 Task: Create a task  Integrate website with a new customer support ticketing system , assign it to team member softage.1@softage.net in the project AgileKite and update the status of the task to  On Track  , set the priority of the task to Low
Action: Mouse moved to (101, 342)
Screenshot: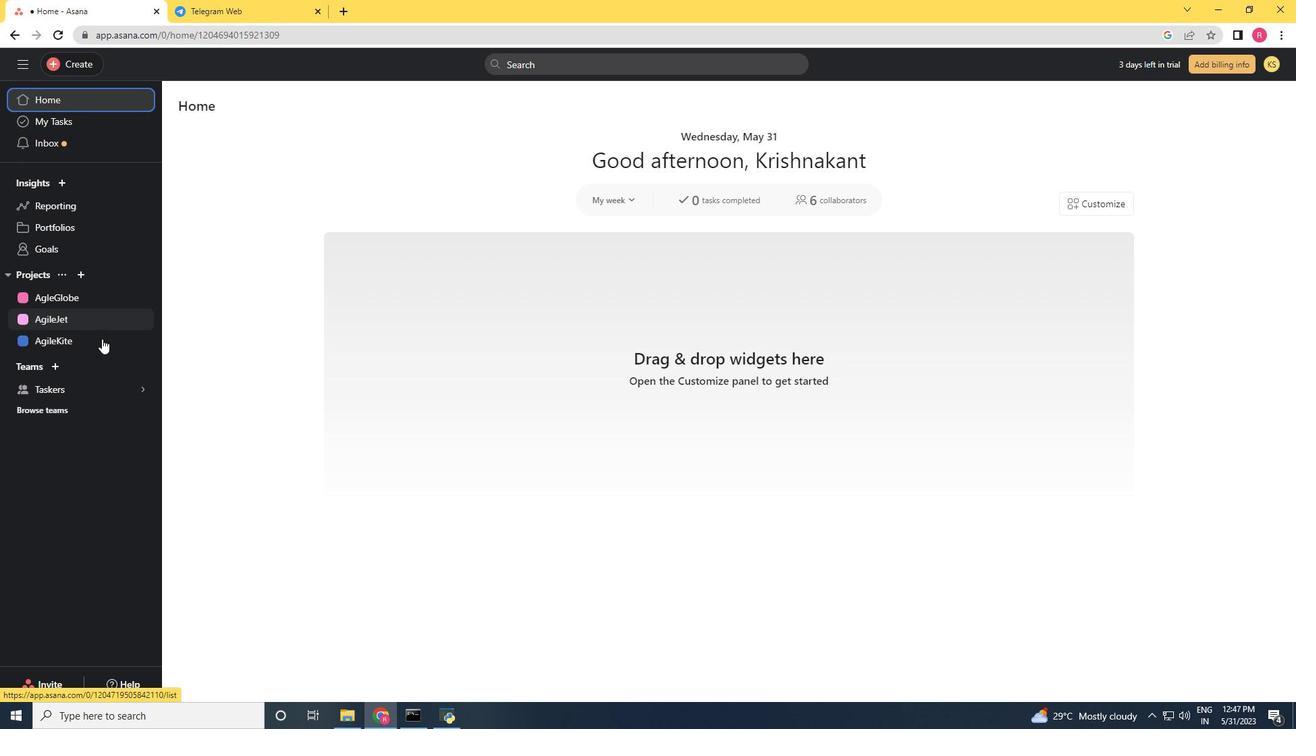 
Action: Mouse pressed left at (101, 342)
Screenshot: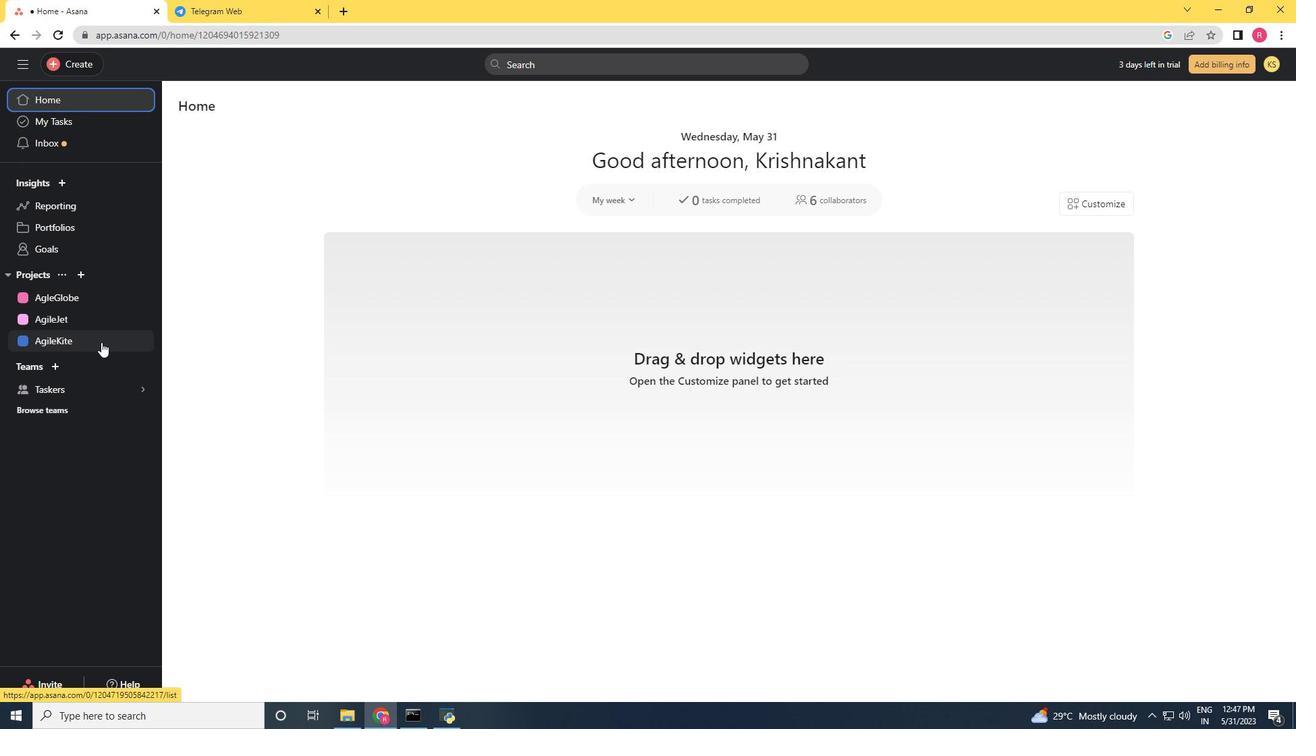 
Action: Mouse moved to (79, 60)
Screenshot: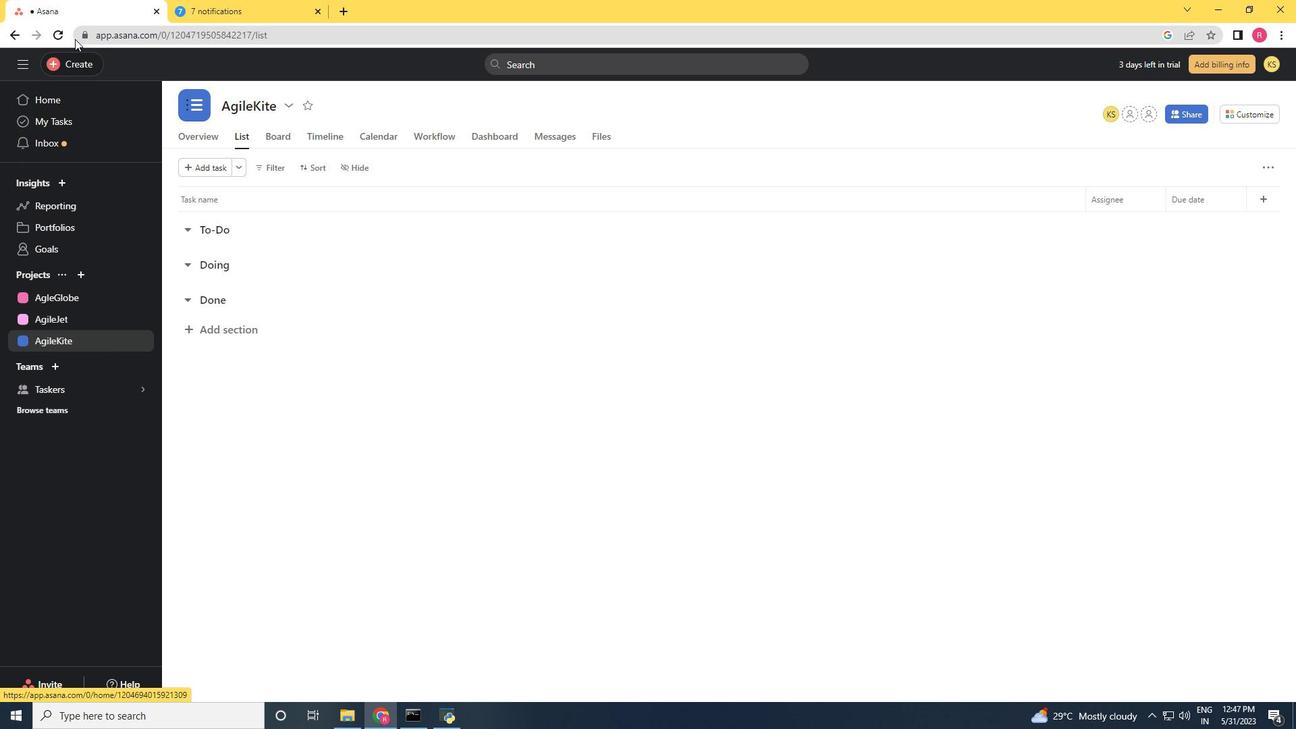 
Action: Mouse pressed left at (79, 60)
Screenshot: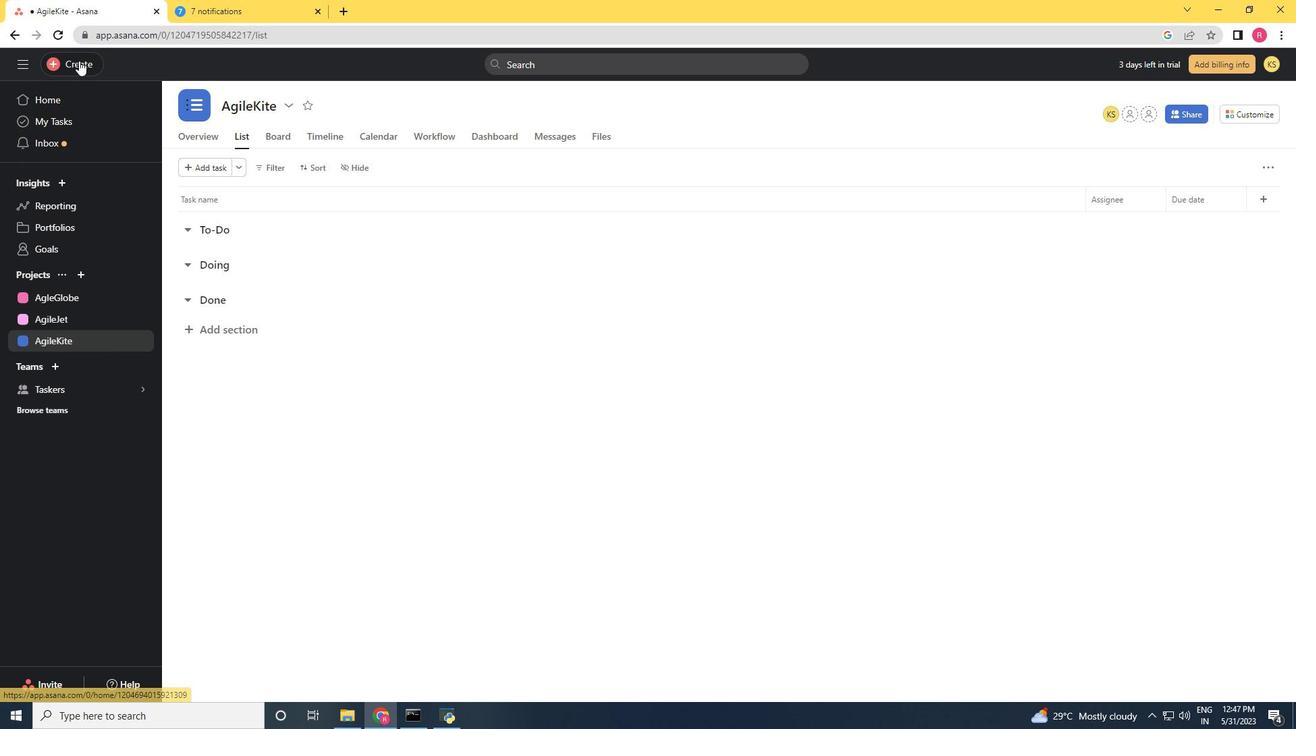 
Action: Mouse moved to (178, 68)
Screenshot: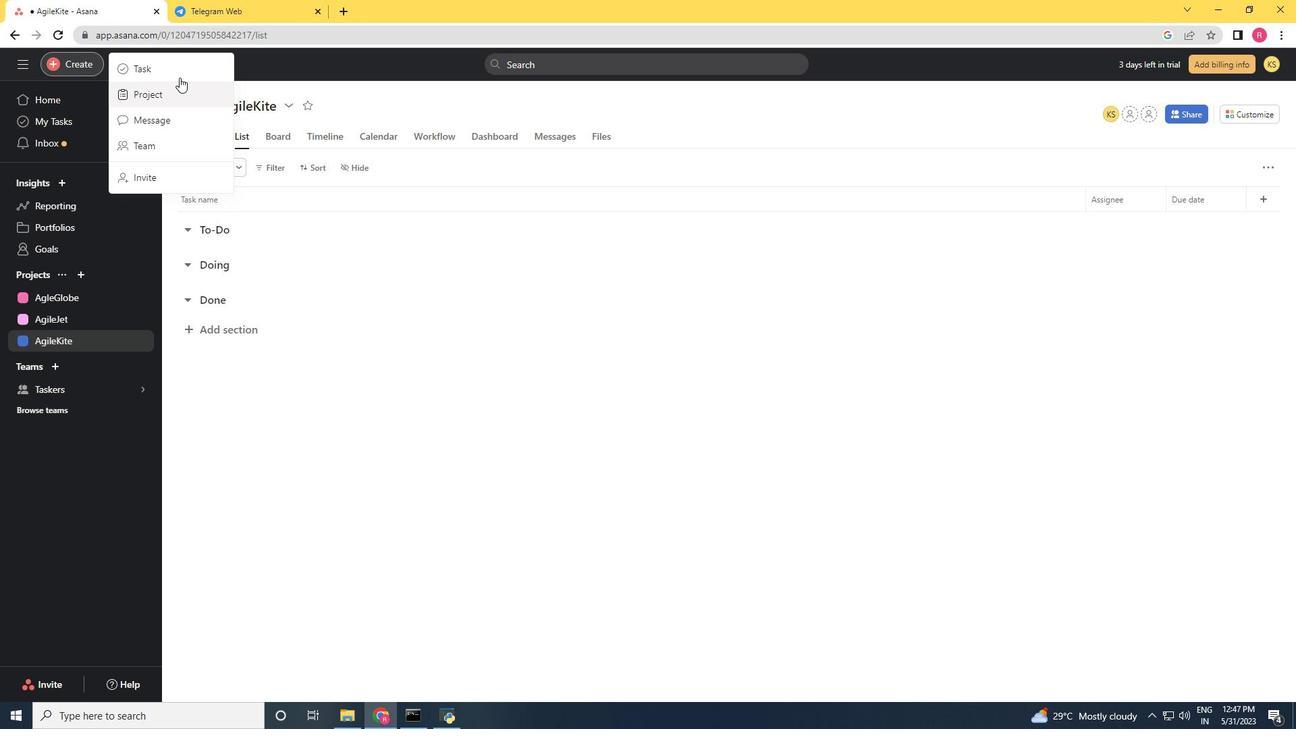 
Action: Mouse pressed left at (178, 68)
Screenshot: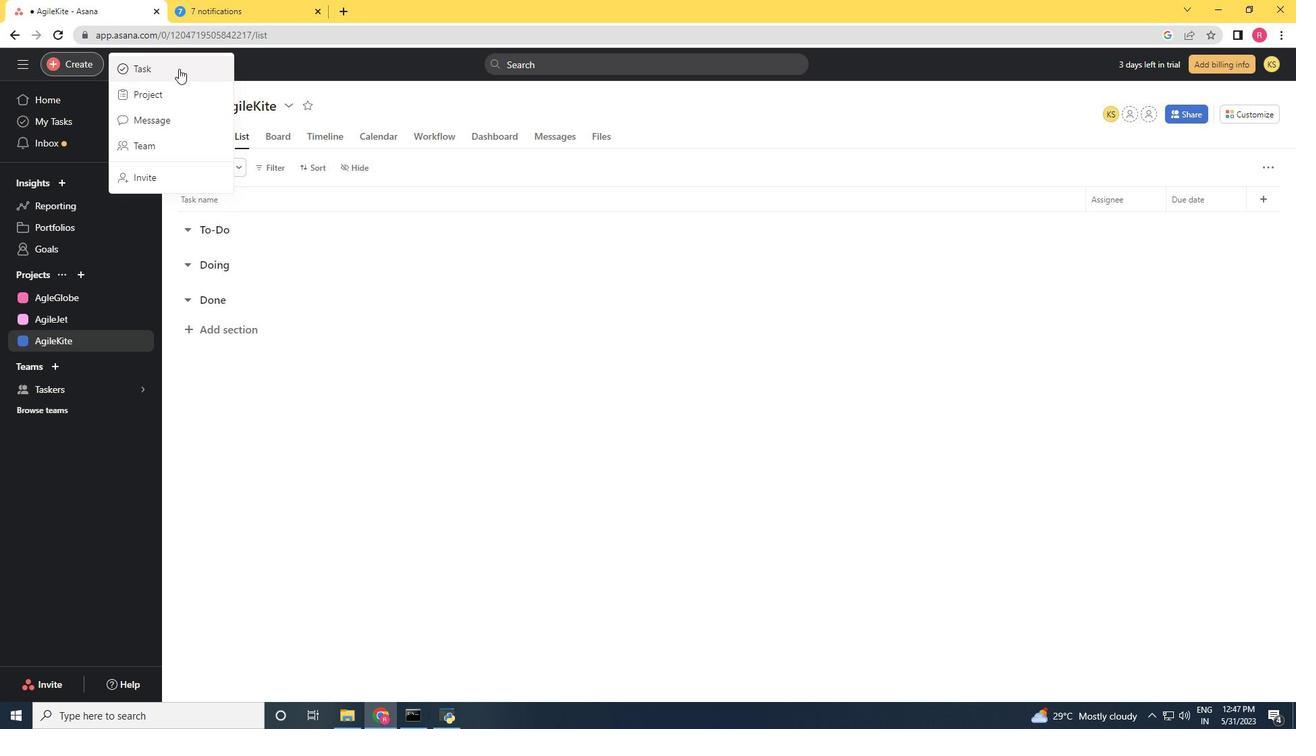 
Action: Mouse moved to (177, 69)
Screenshot: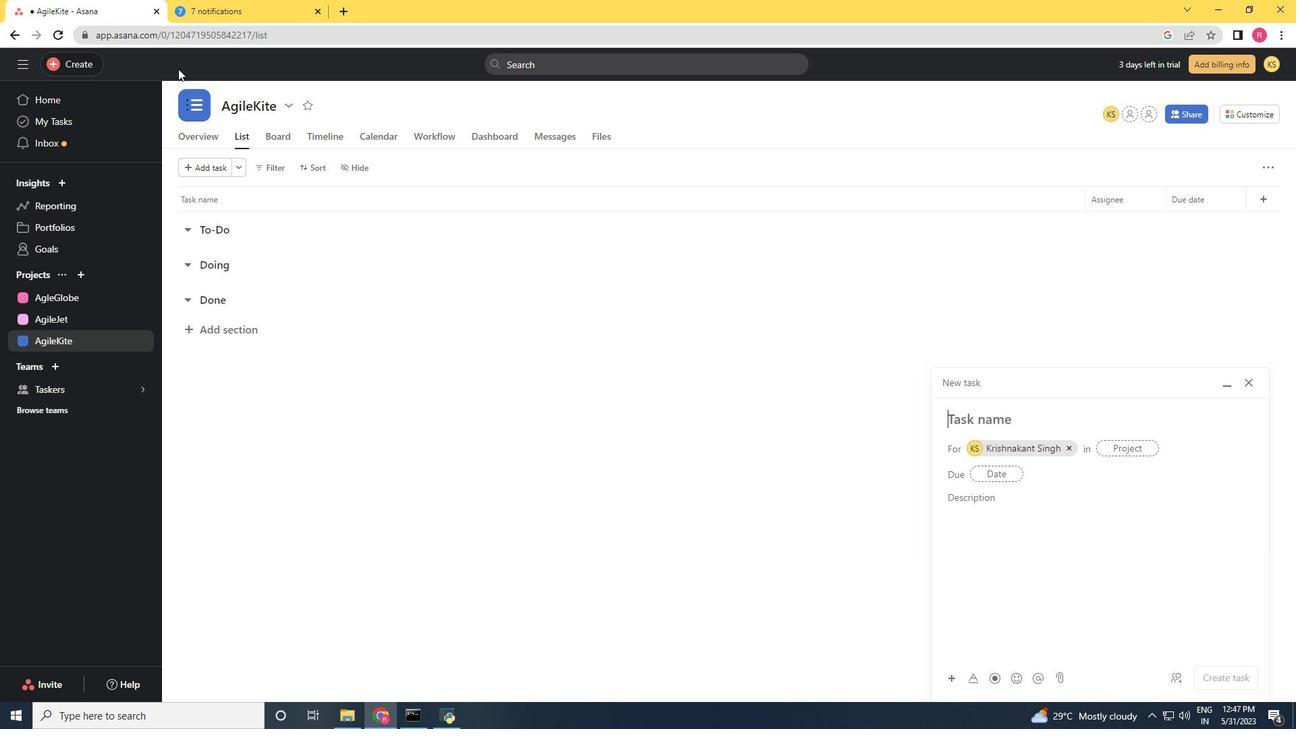 
Action: Key pressed <Key.shift>Integrateb<Key.backspace><Key.space><Key.shift>website<Key.space>with<Key.space>new<Key.space>customer<Key.space>support<Key.space>ticking<Key.space><Key.backspace><Key.backspace><Key.backspace><Key.backspace><Key.backspace>keting<Key.space>system<Key.space>
Screenshot: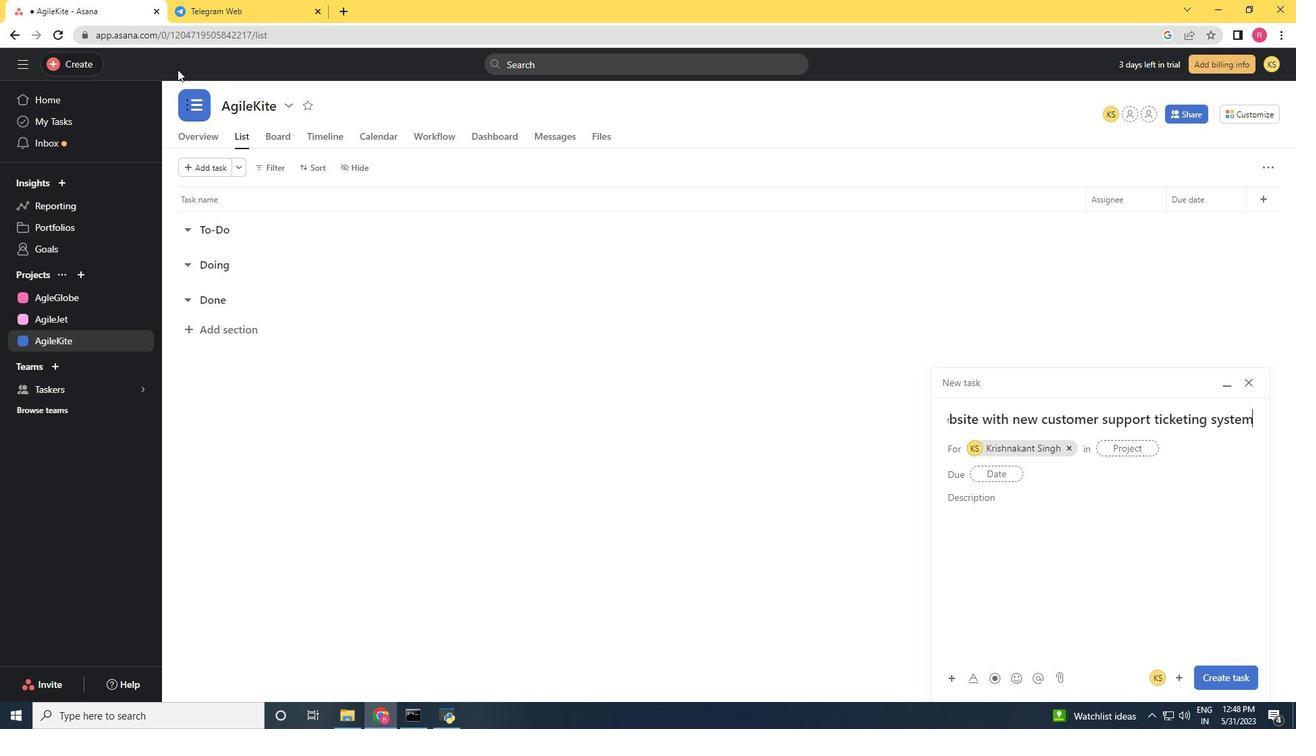 
Action: Mouse moved to (1061, 447)
Screenshot: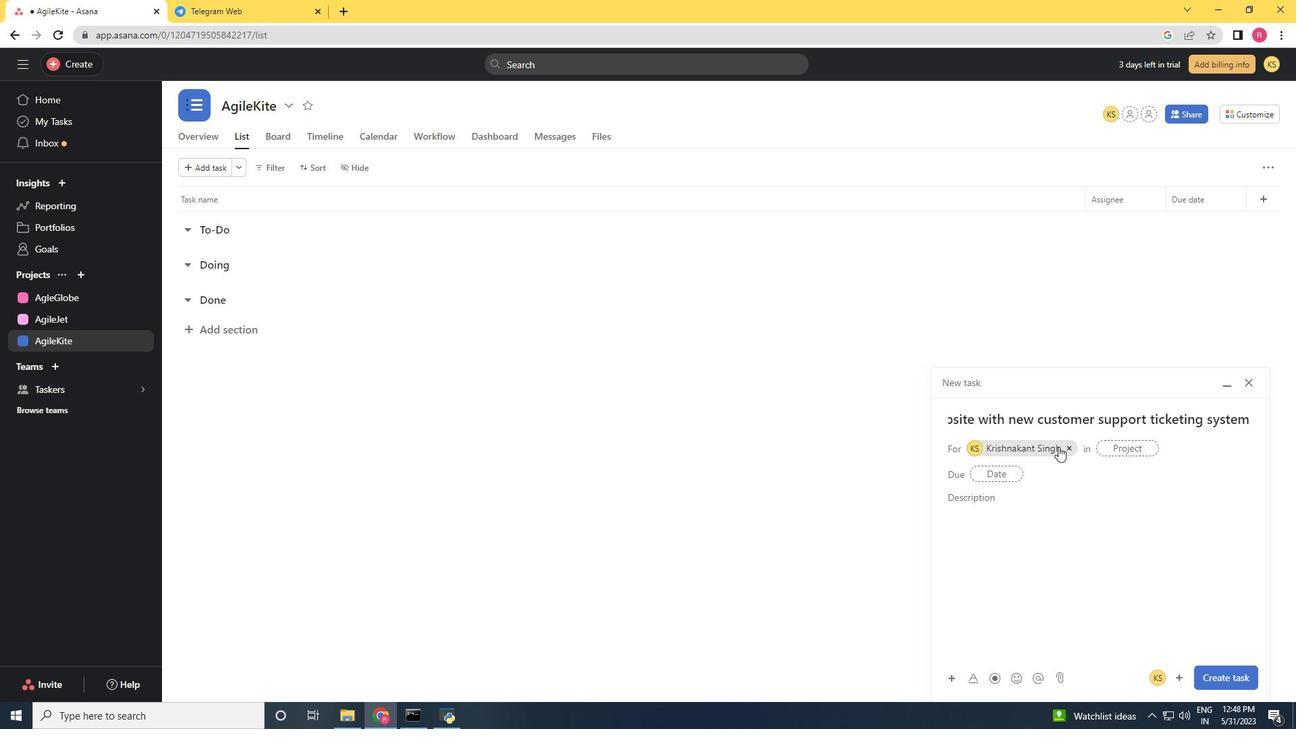 
Action: Mouse pressed left at (1061, 447)
Screenshot: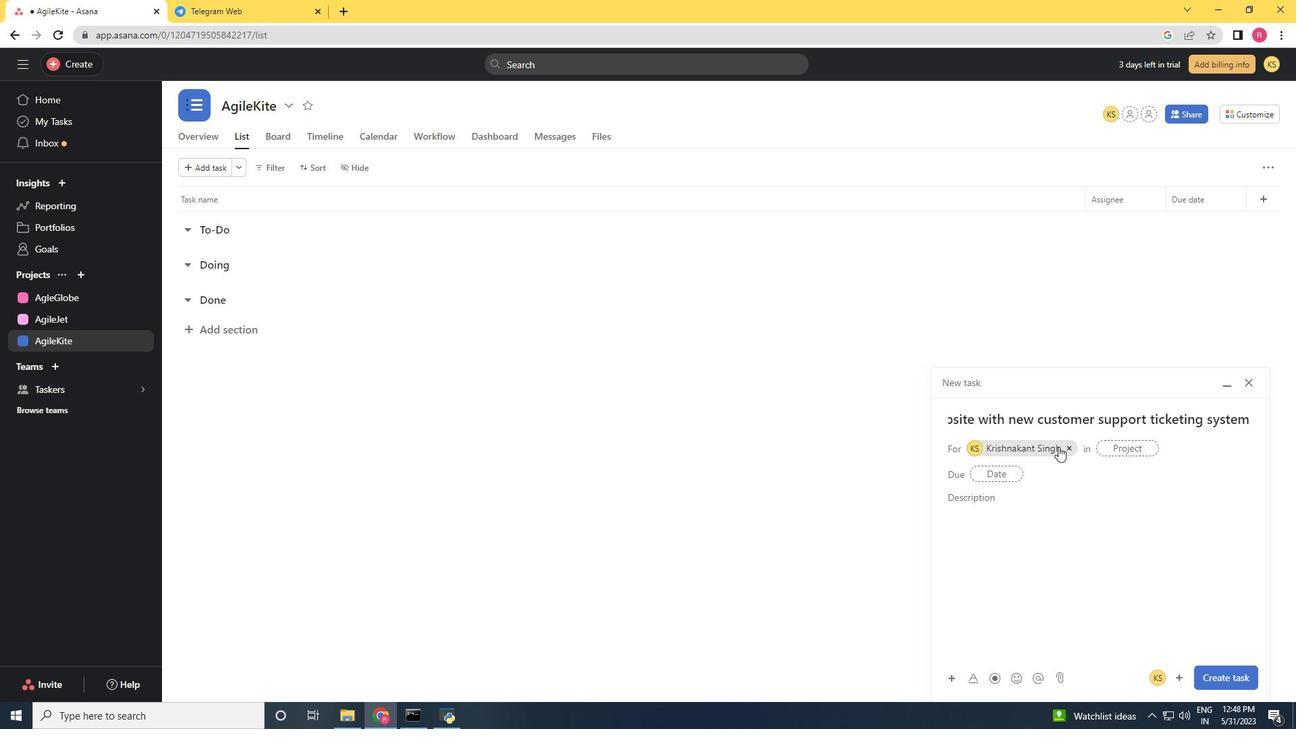 
Action: Mouse moved to (1004, 447)
Screenshot: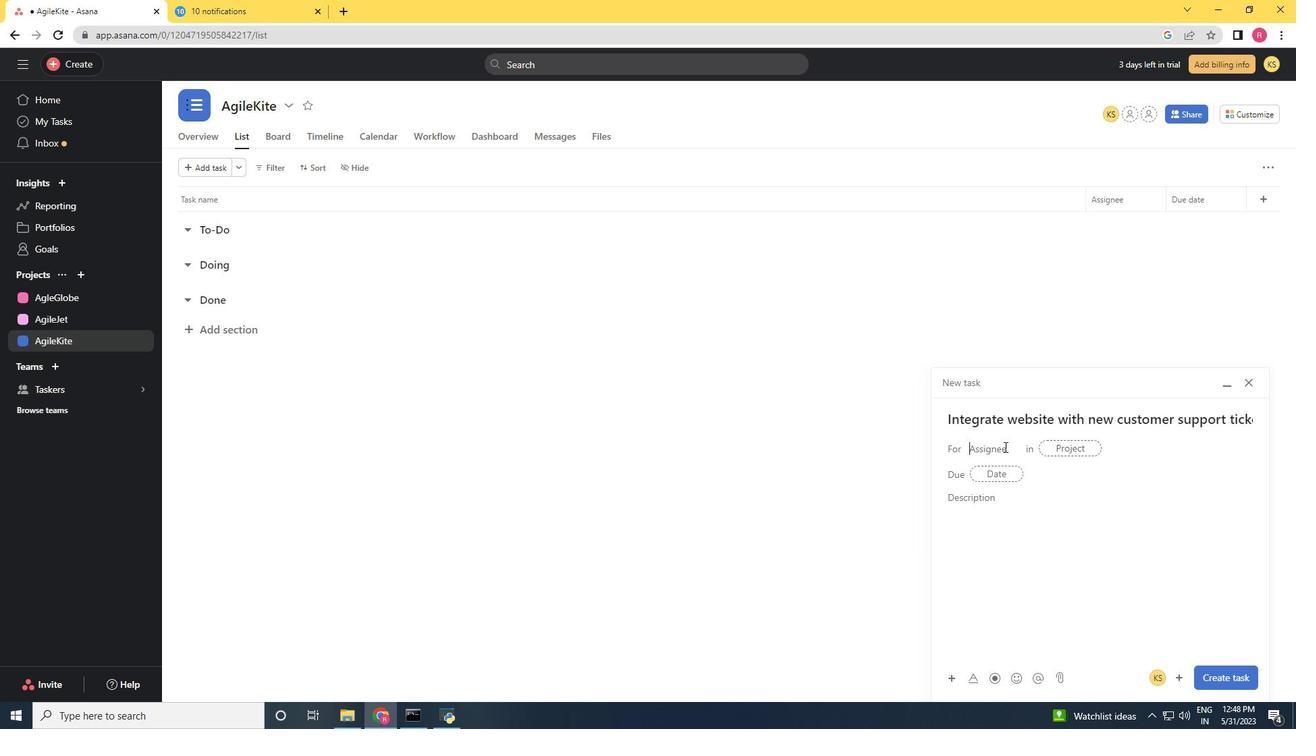 
Action: Mouse pressed left at (1004, 447)
Screenshot: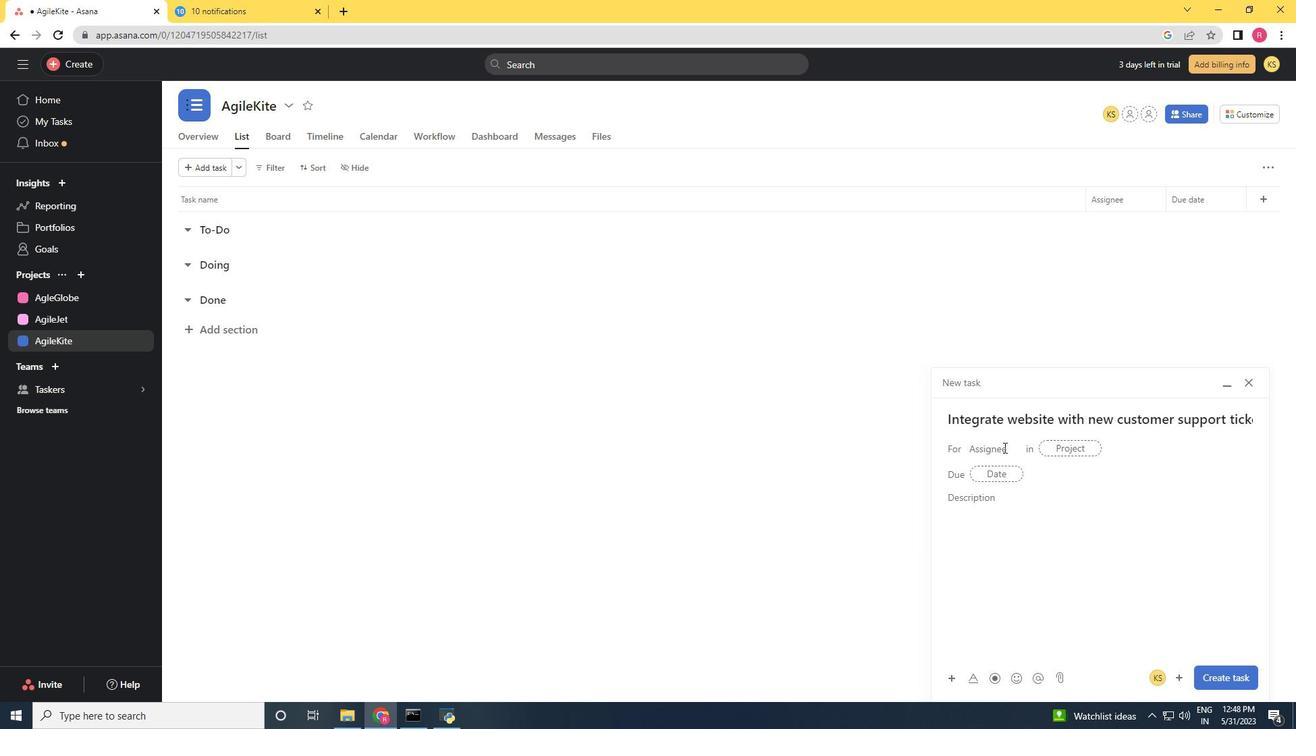 
Action: Key pressed softage.1<Key.shift>@softage.net
Screenshot: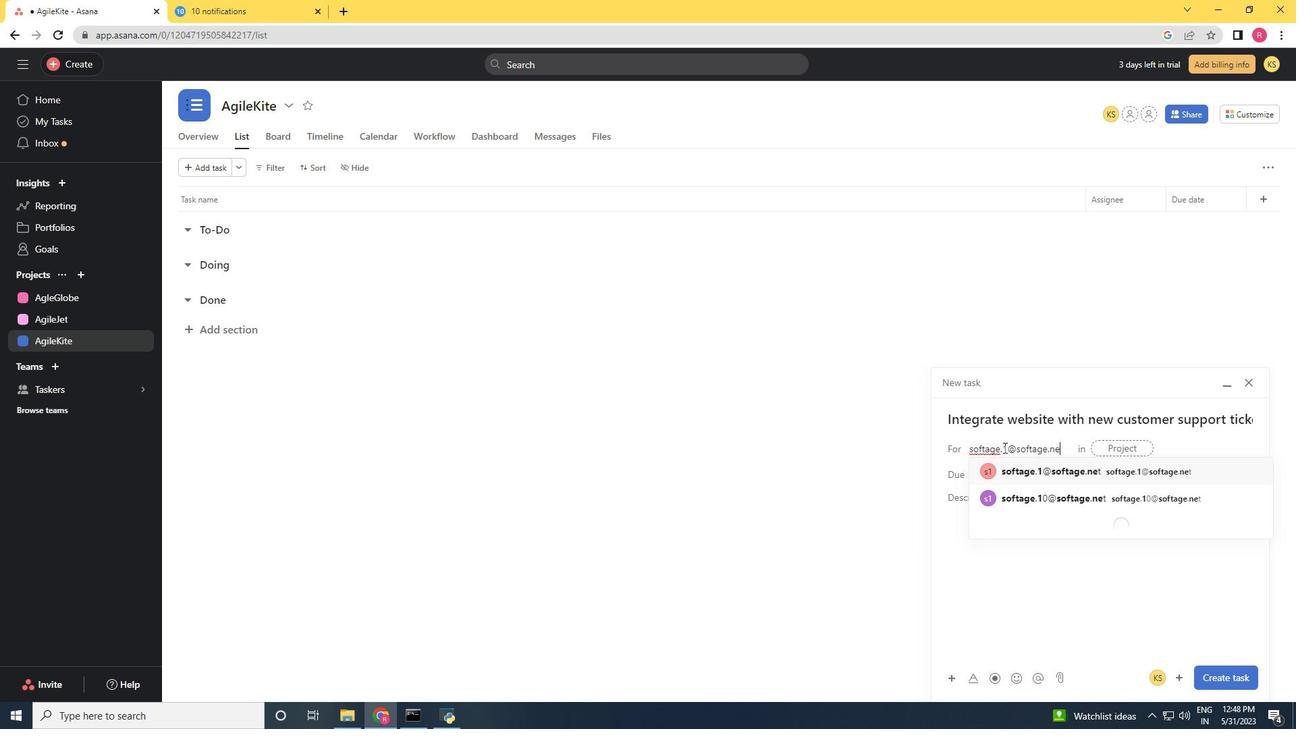 
Action: Mouse moved to (1040, 471)
Screenshot: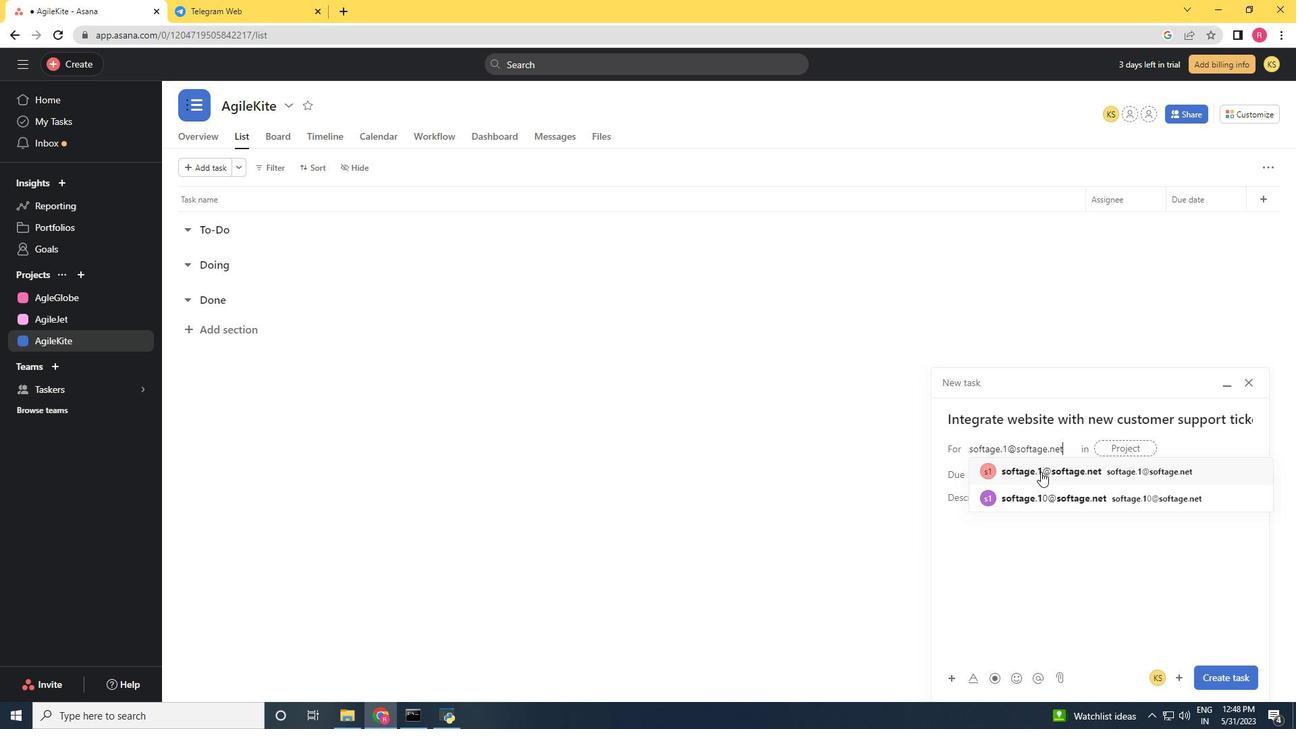 
Action: Mouse pressed left at (1040, 471)
Screenshot: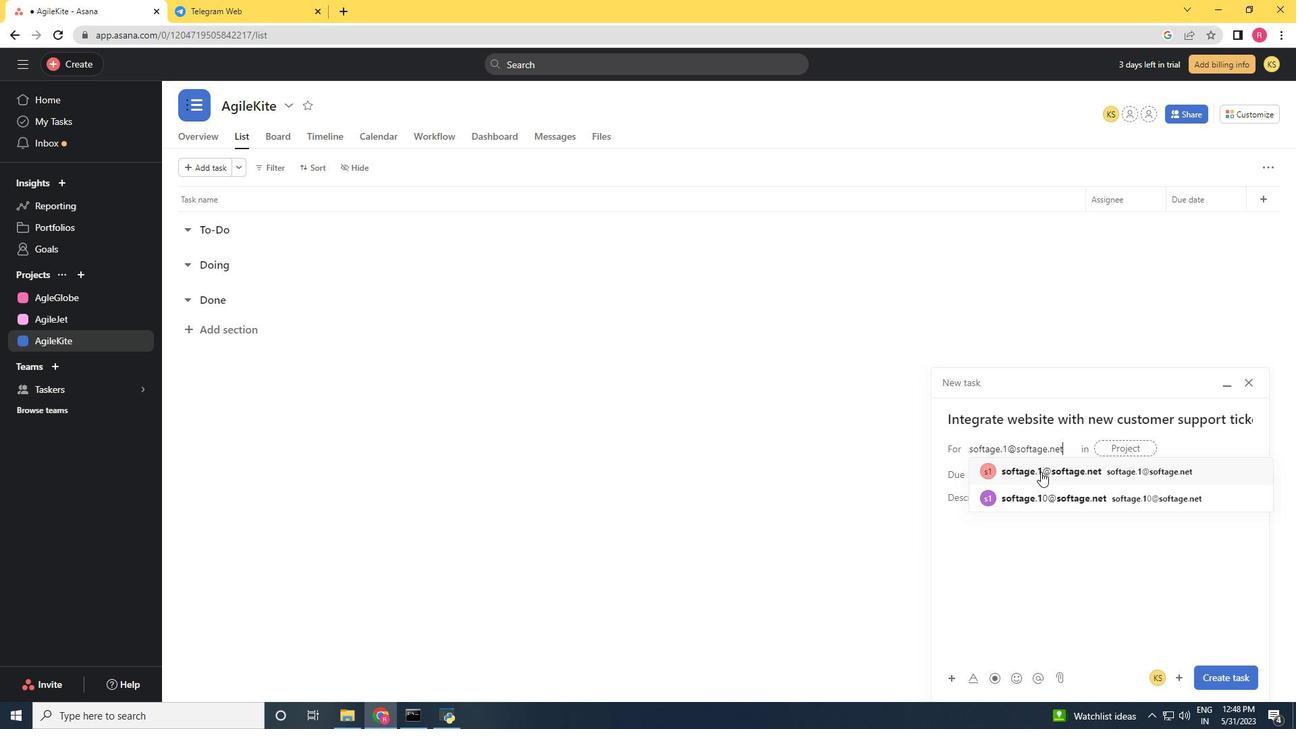 
Action: Mouse moved to (870, 468)
Screenshot: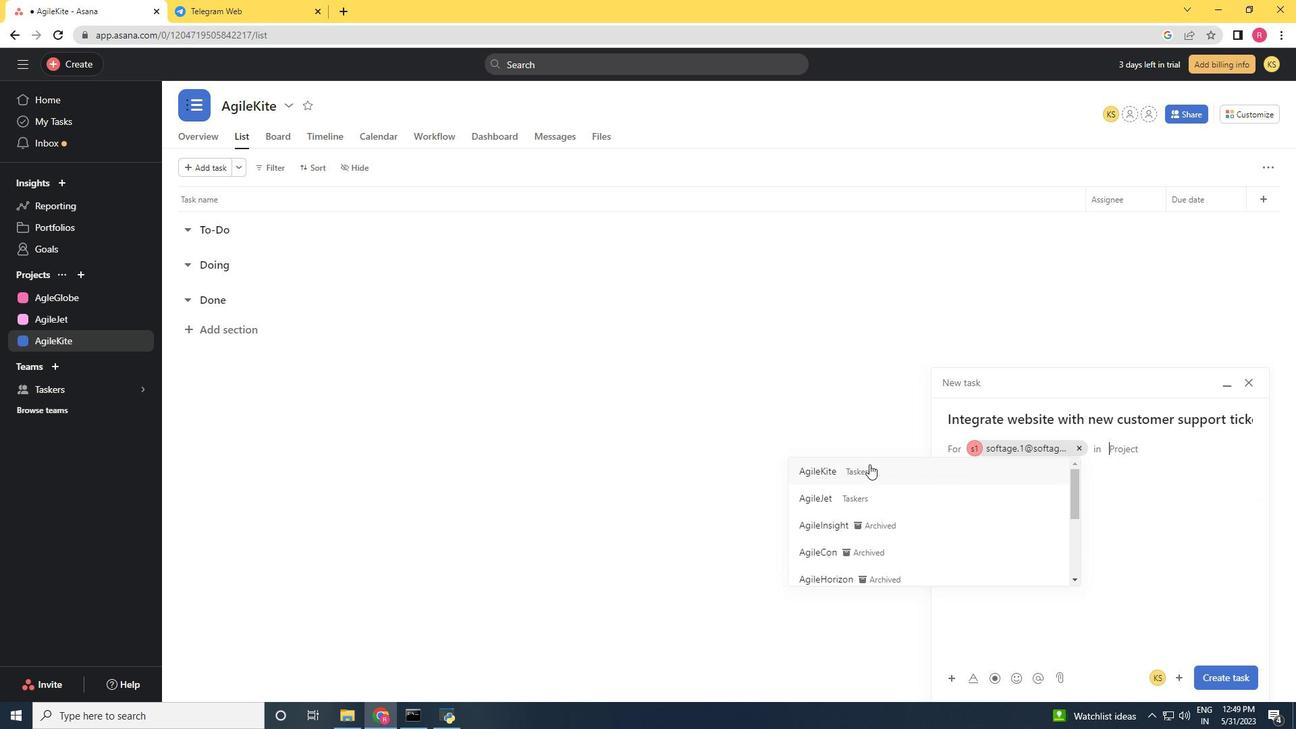 
Action: Mouse pressed left at (870, 468)
Screenshot: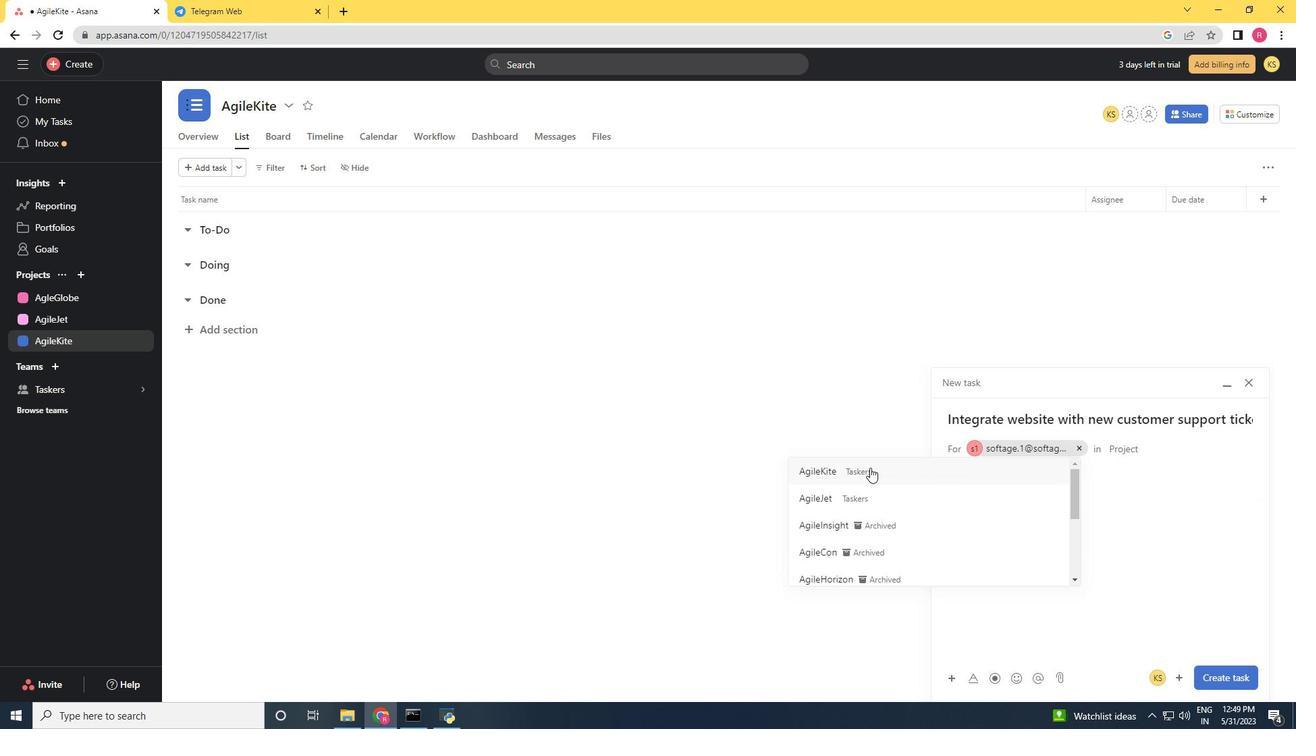 
Action: Mouse moved to (1215, 677)
Screenshot: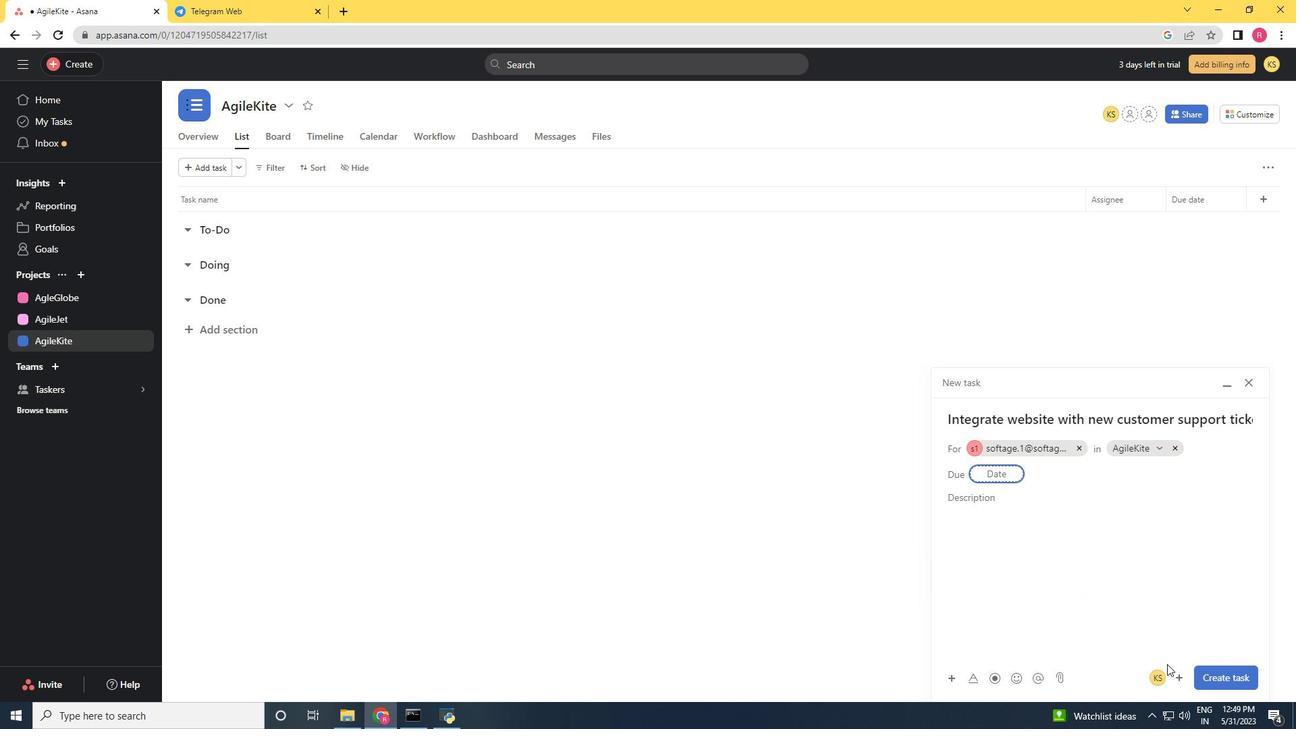
Action: Mouse pressed left at (1215, 677)
Screenshot: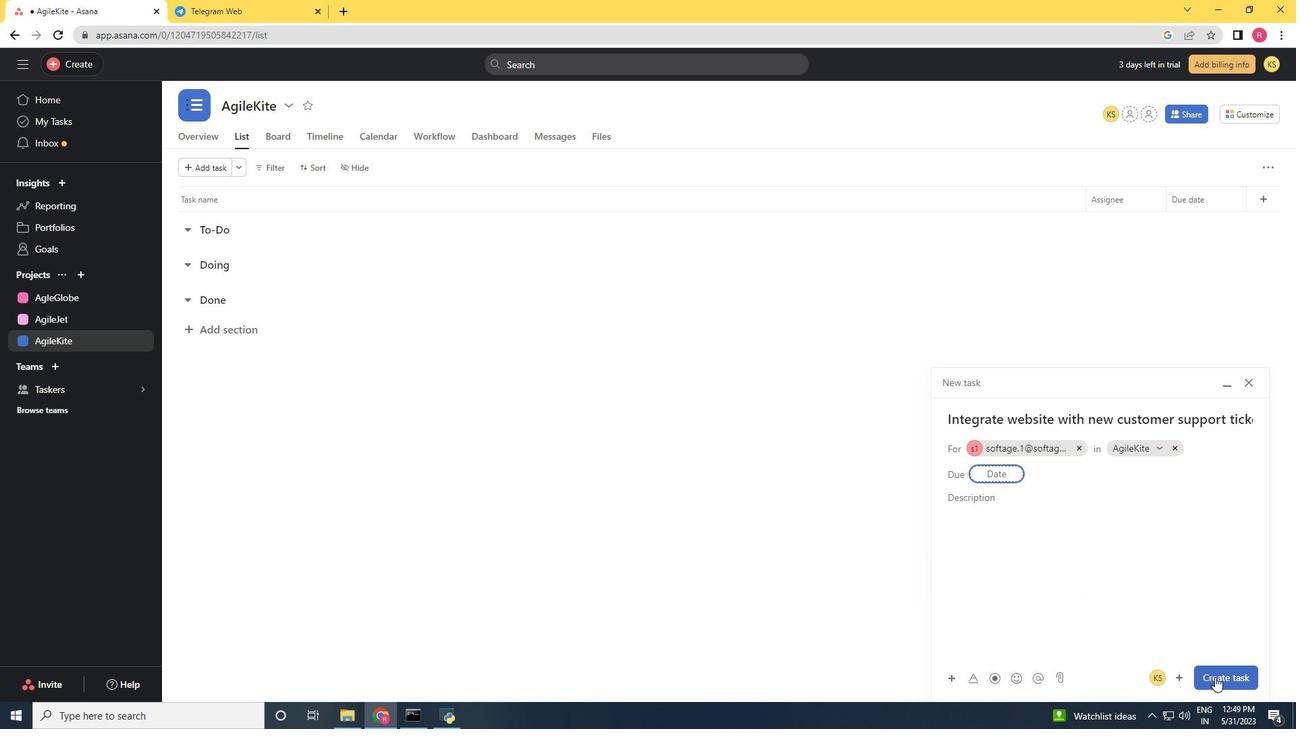 
Action: Mouse moved to (1086, 199)
Screenshot: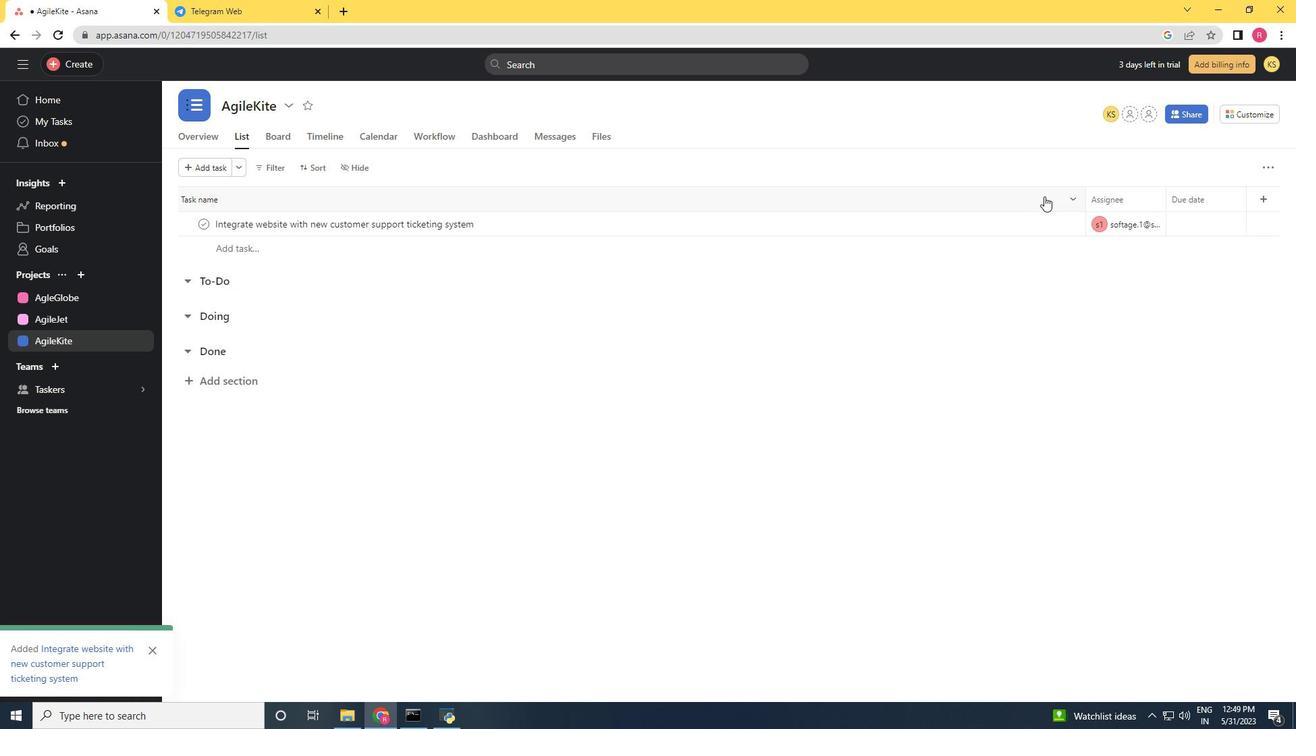 
Action: Mouse pressed left at (1086, 199)
Screenshot: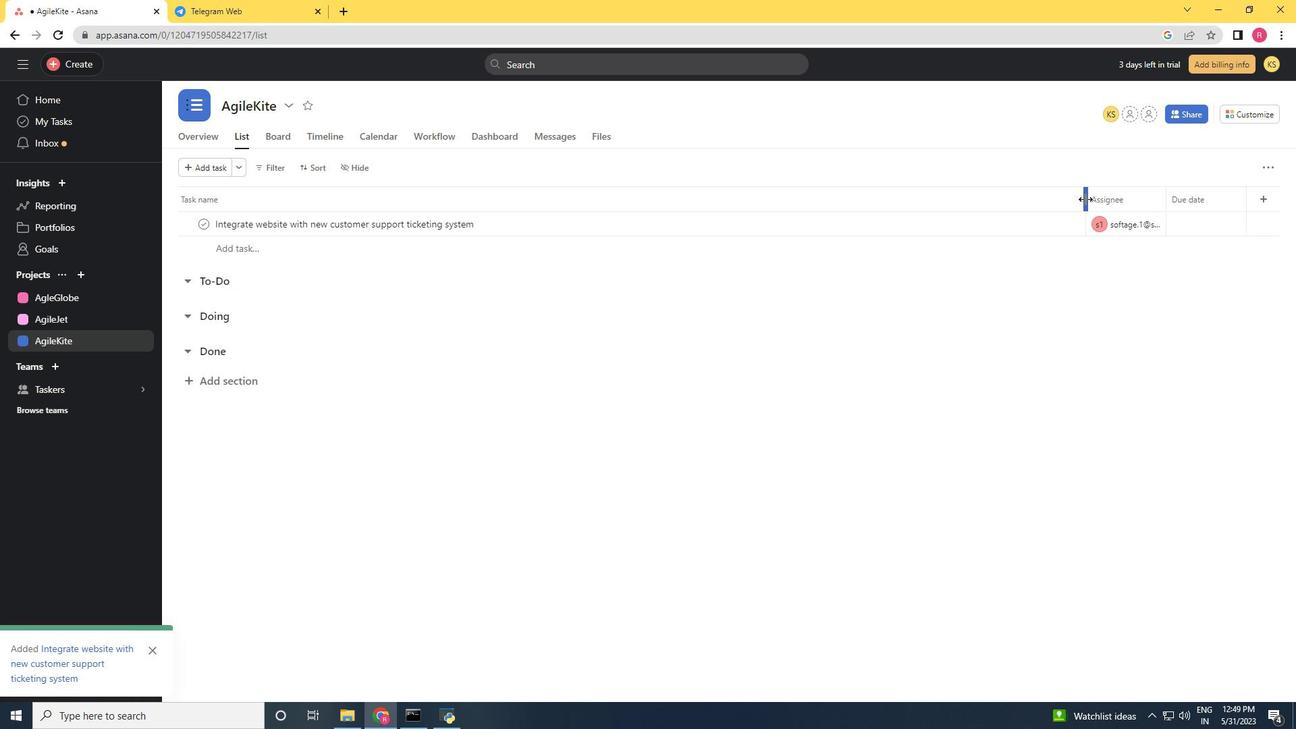 
Action: Mouse moved to (1105, 197)
Screenshot: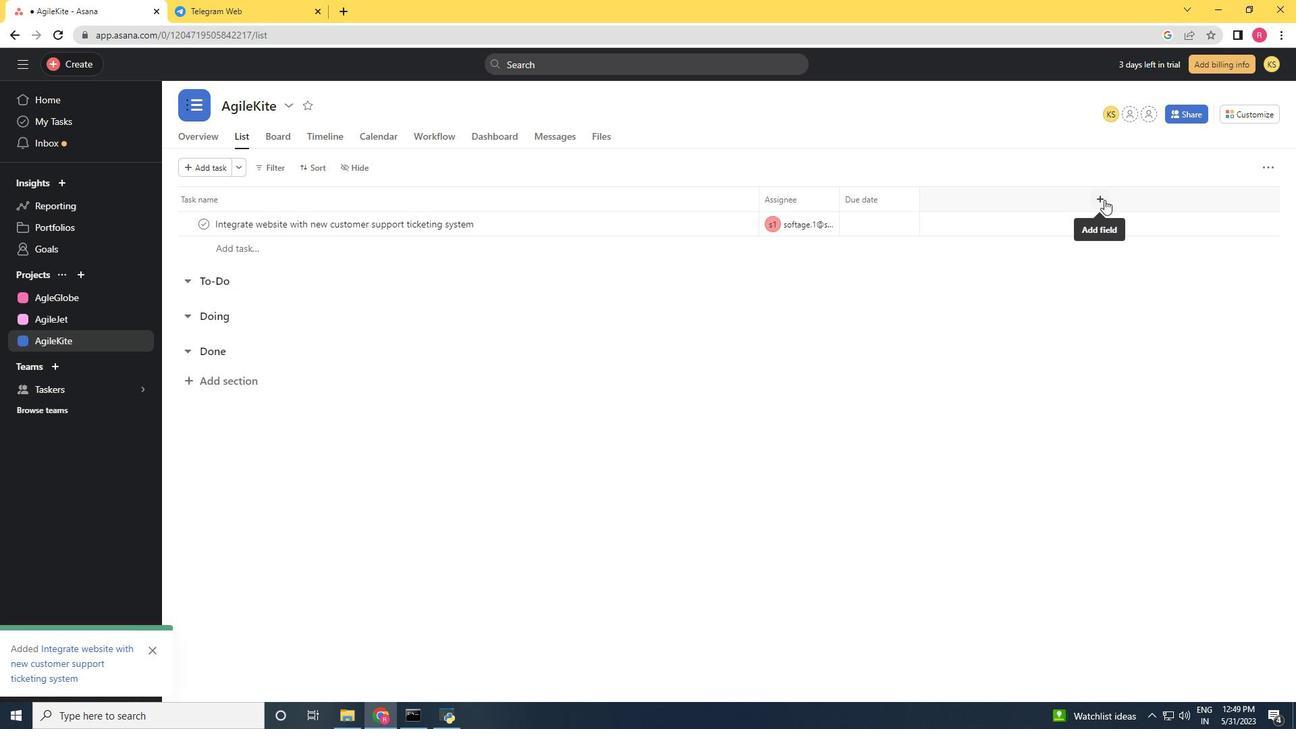 
Action: Mouse pressed left at (1105, 197)
Screenshot: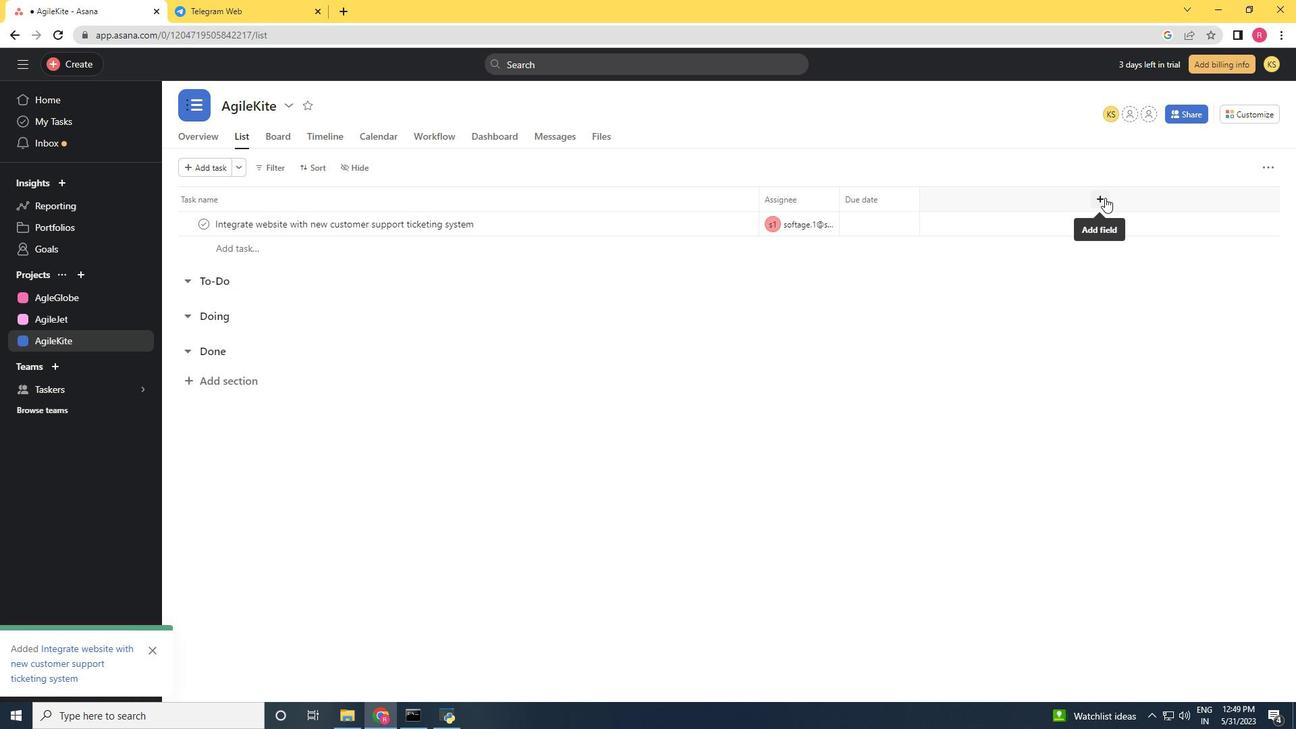 
Action: Mouse moved to (963, 352)
Screenshot: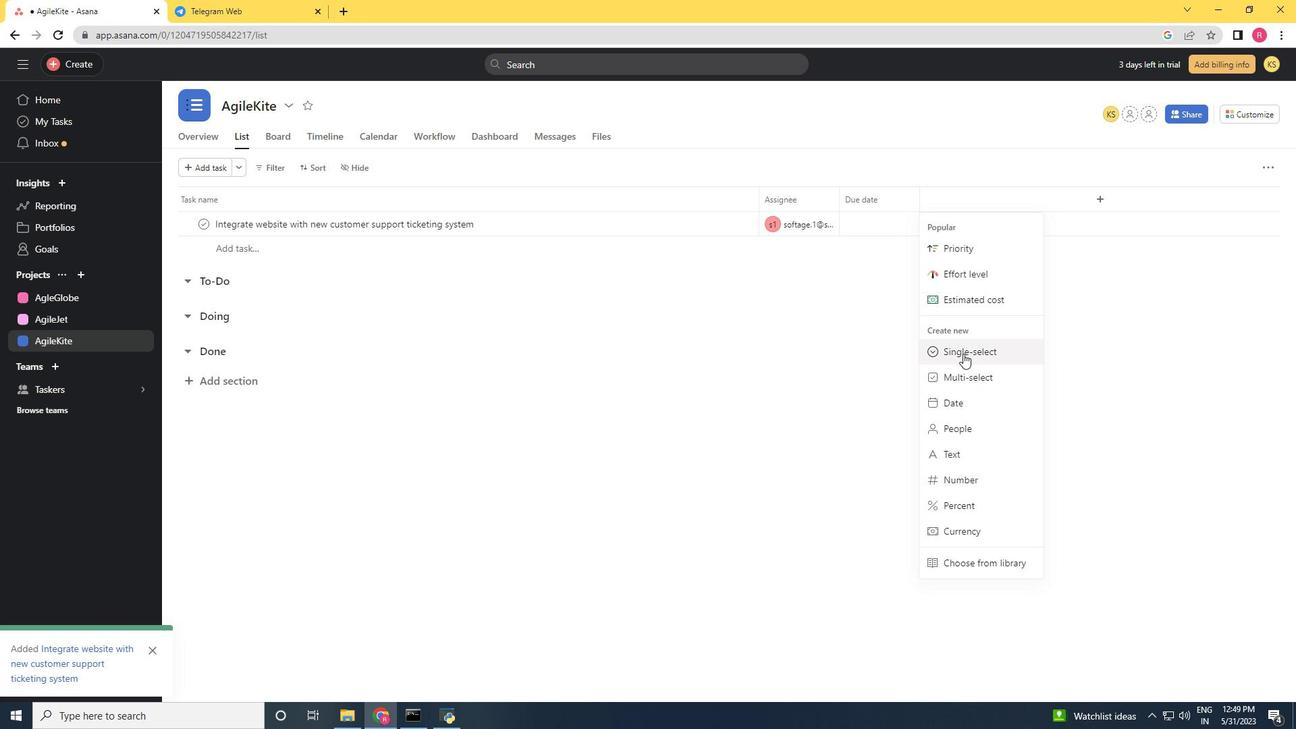 
Action: Mouse pressed left at (963, 352)
Screenshot: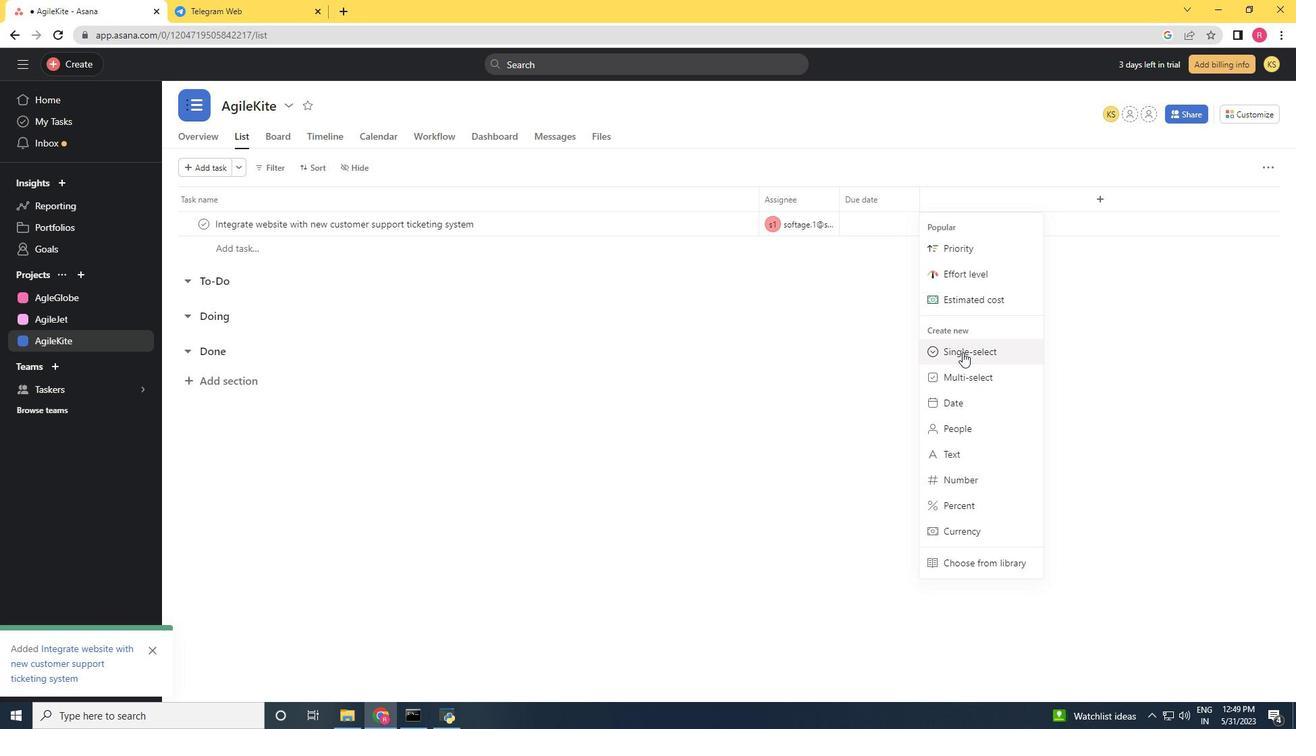 
Action: Key pressed <Key.shift>Status
Screenshot: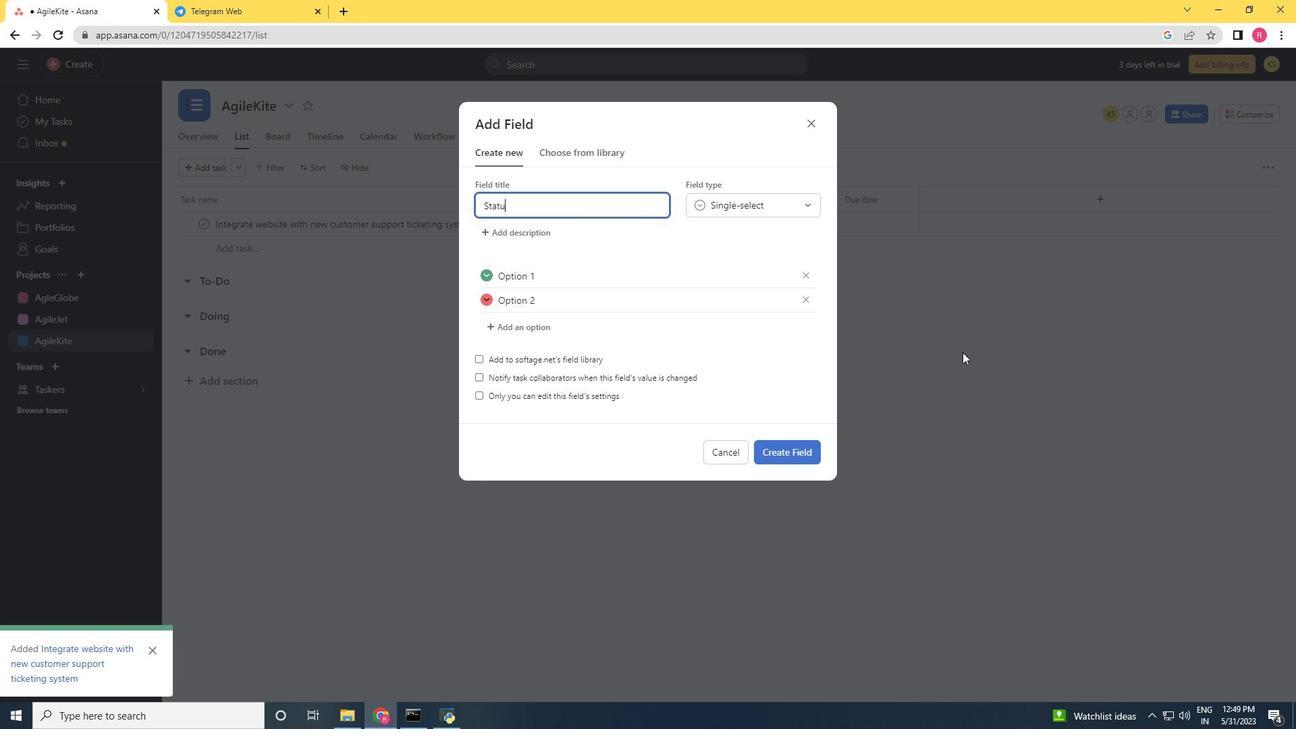 
Action: Mouse moved to (555, 279)
Screenshot: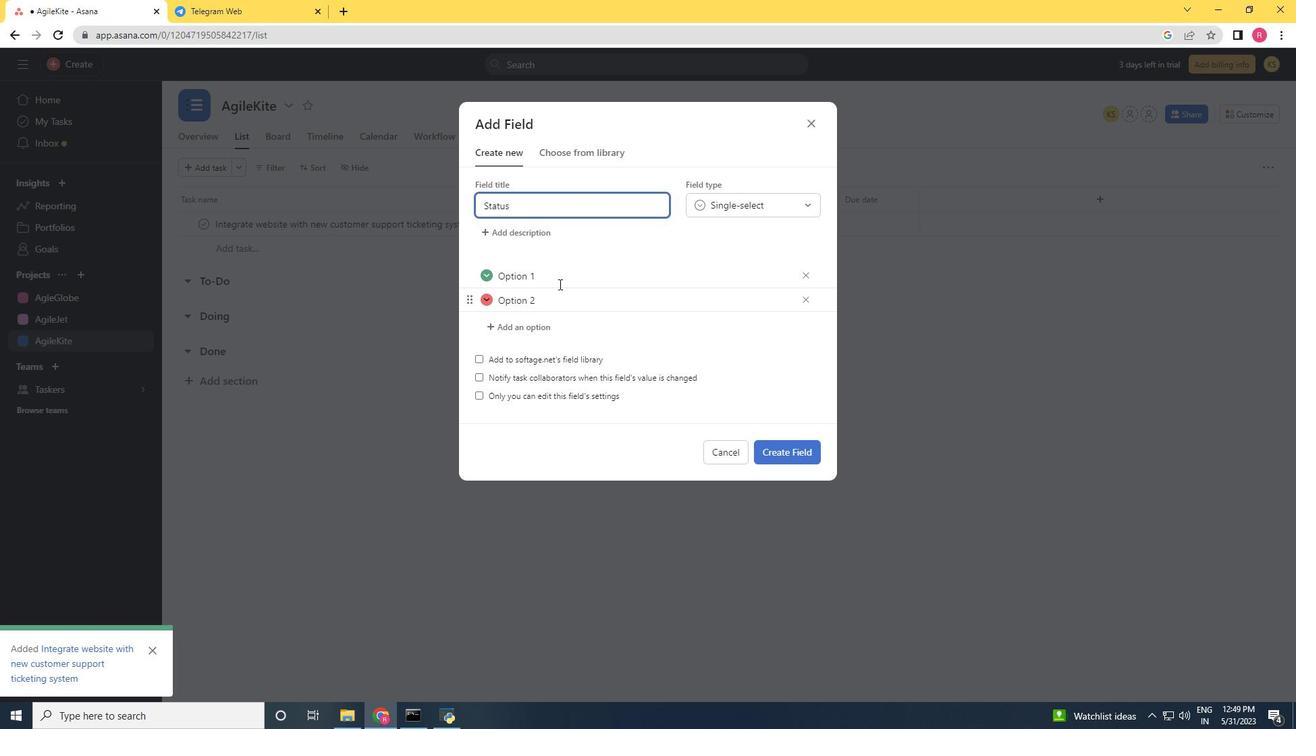
Action: Mouse pressed left at (555, 279)
Screenshot: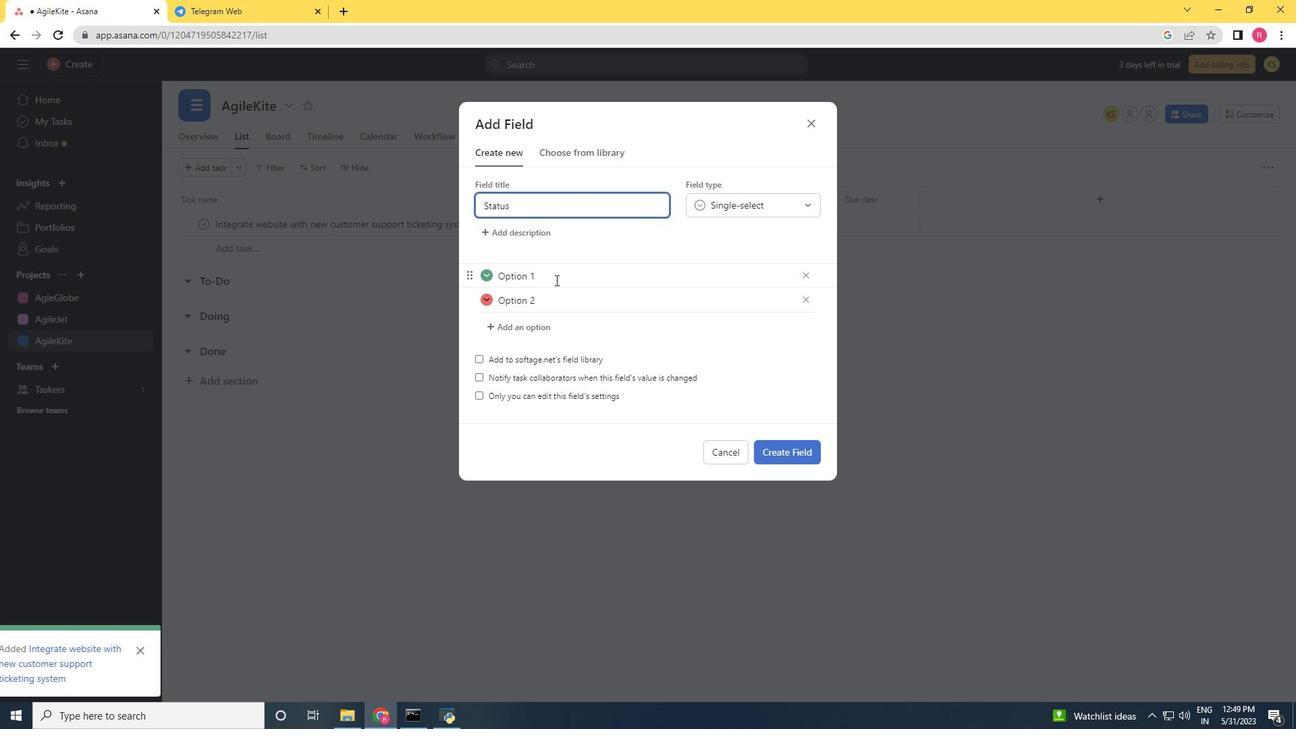 
Action: Key pressed <Key.backspace><Key.backspace><Key.backspace><Key.backspace><Key.backspace><Key.backspace><Key.backspace><Key.backspace><Key.shift>On<Key.space><Key.shift><Key.shift><Key.shift><Key.shift><Key.shift><Key.shift><Key.shift><Key.shift><Key.shift><Key.shift><Key.shift><Key.shift><Key.shift><Key.shift><Key.shift><Key.shift><Key.shift><Key.shift><Key.shift><Key.shift><Key.shift>Track<Key.enter><Key.shift>Off<Key.space><Key.shift>Track<Key.enter><Key.shift><Key.shift><Key.shift><Key.shift><Key.shift><Key.shift><Key.shift><Key.shift>AT<Key.backspace>t<Key.space><Key.shift>risk
Screenshot: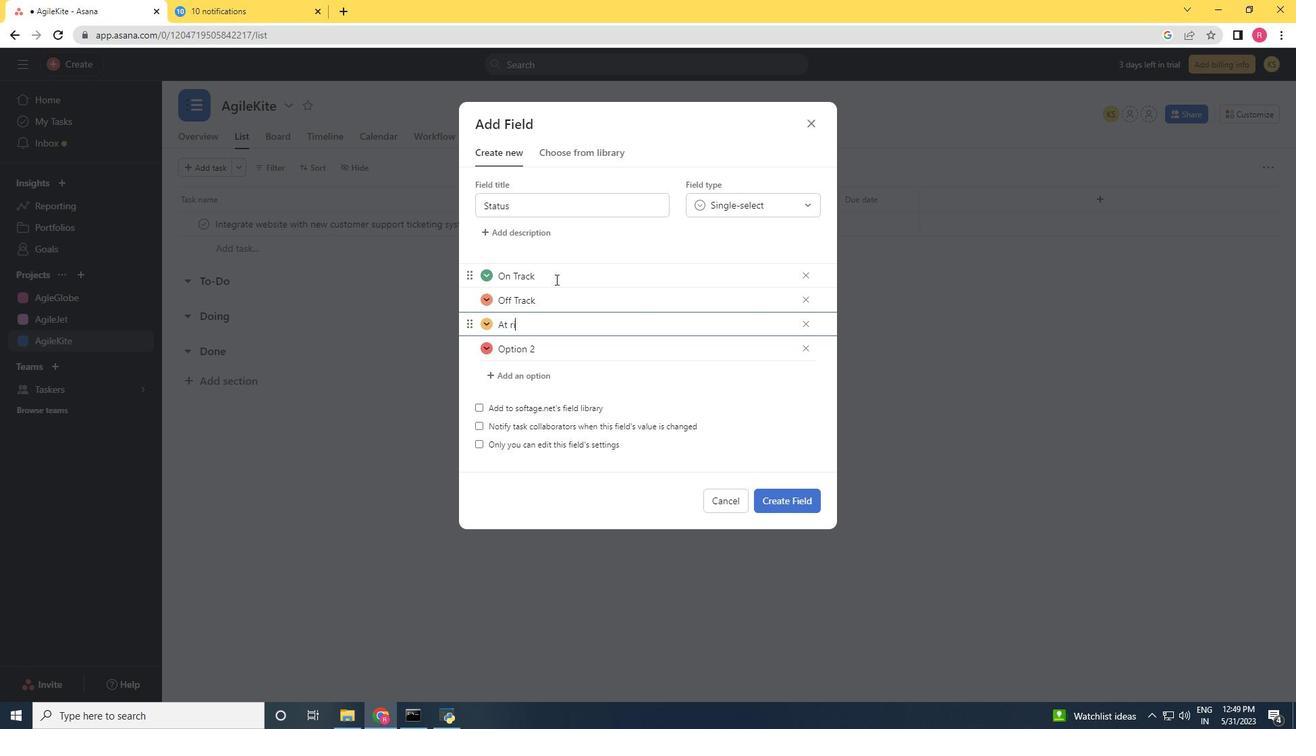 
Action: Mouse scrolled (555, 280) with delta (0, 0)
Screenshot: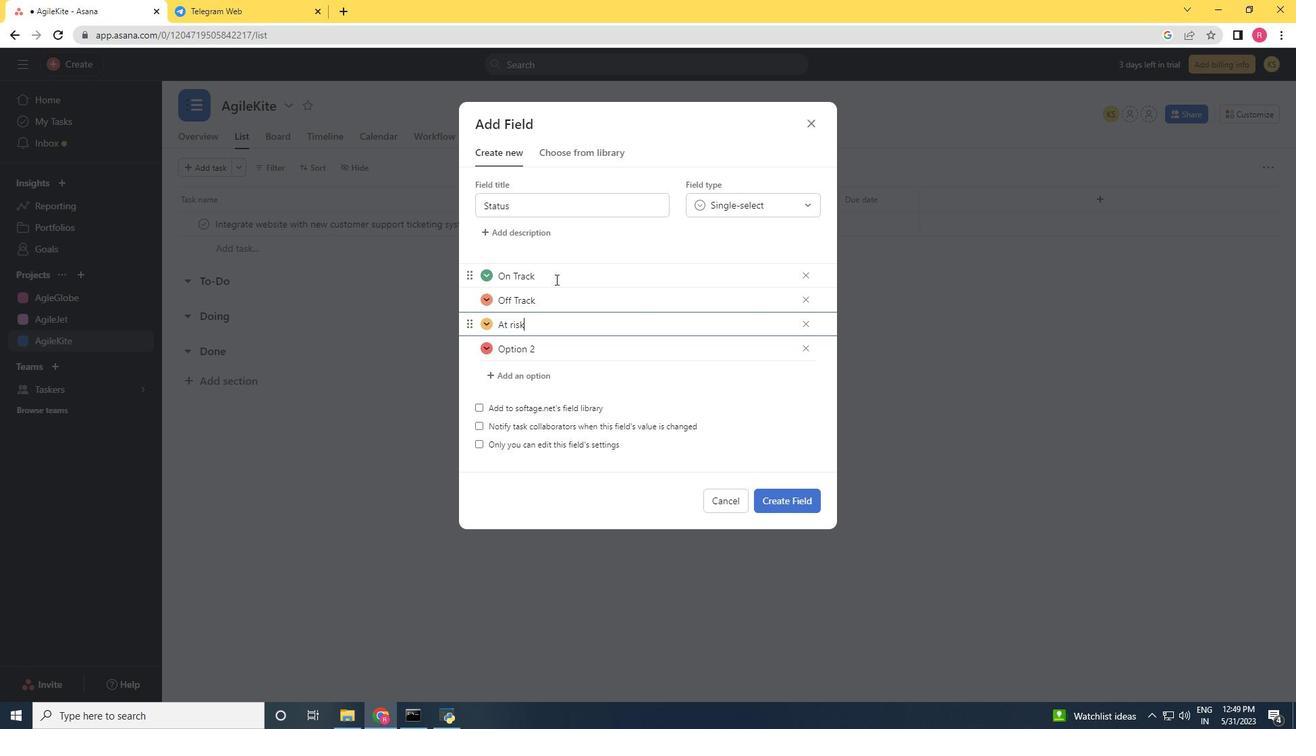 
Action: Mouse moved to (513, 328)
Screenshot: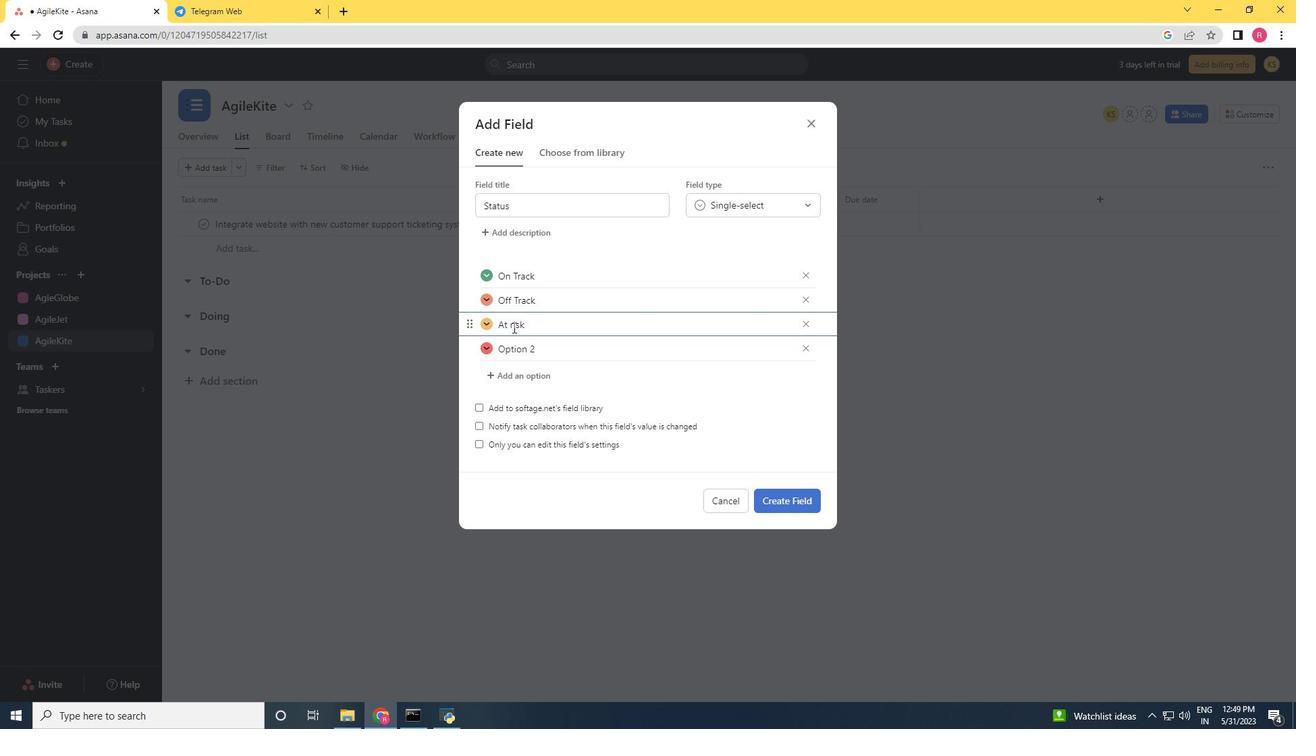 
Action: Mouse pressed left at (513, 328)
Screenshot: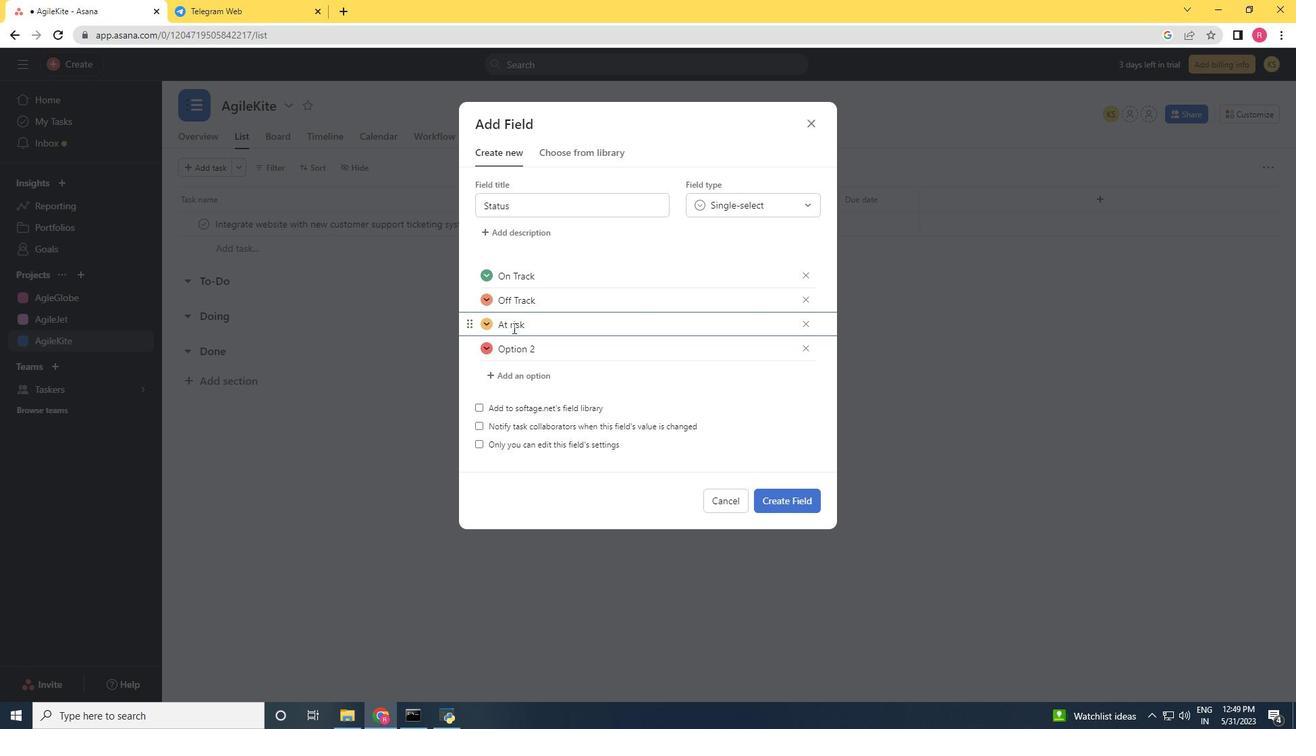 
Action: Key pressed <Key.backspace><Key.shift>R
Screenshot: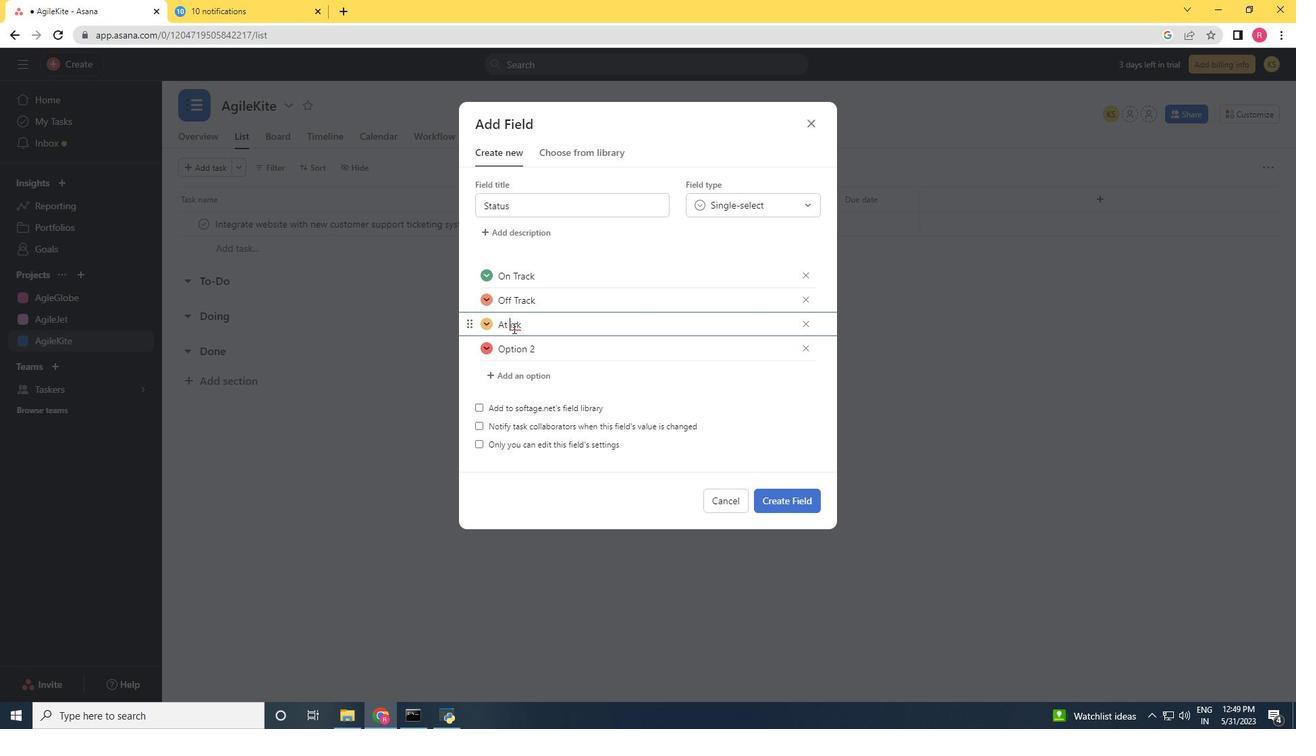 
Action: Mouse moved to (809, 345)
Screenshot: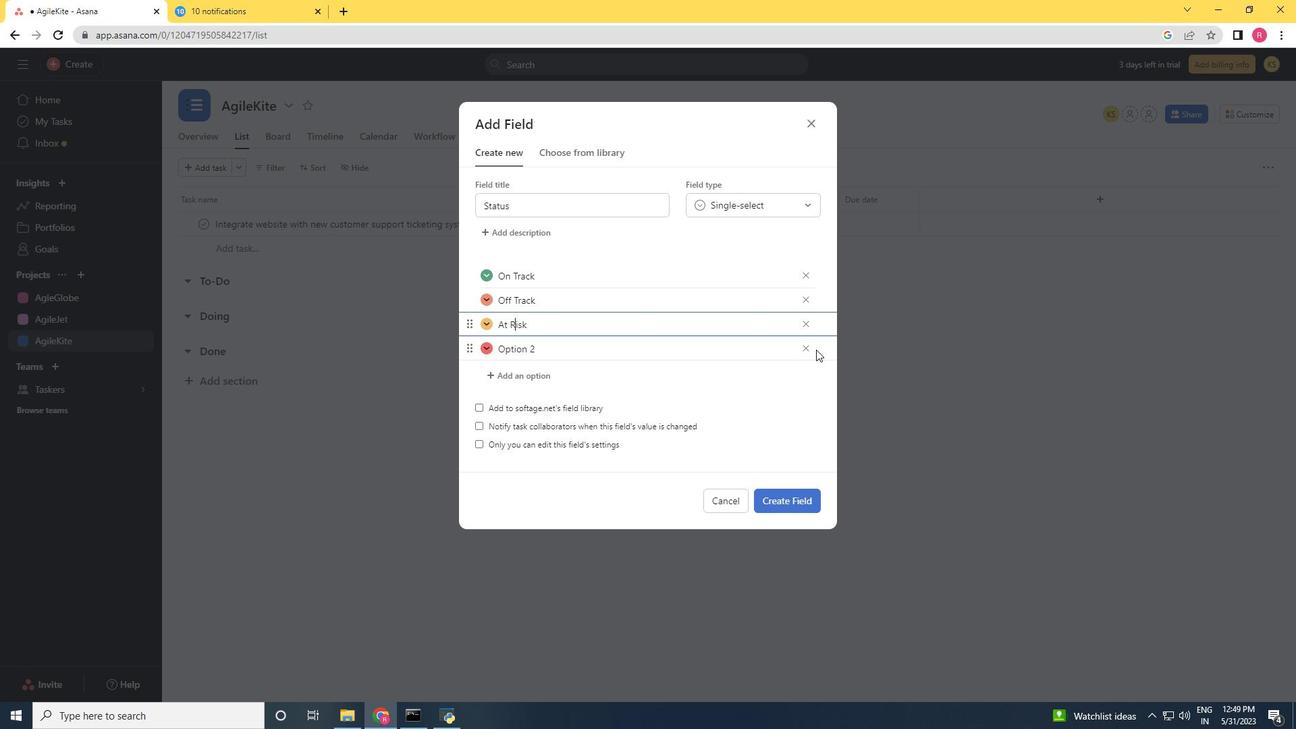 
Action: Mouse pressed left at (809, 345)
Screenshot: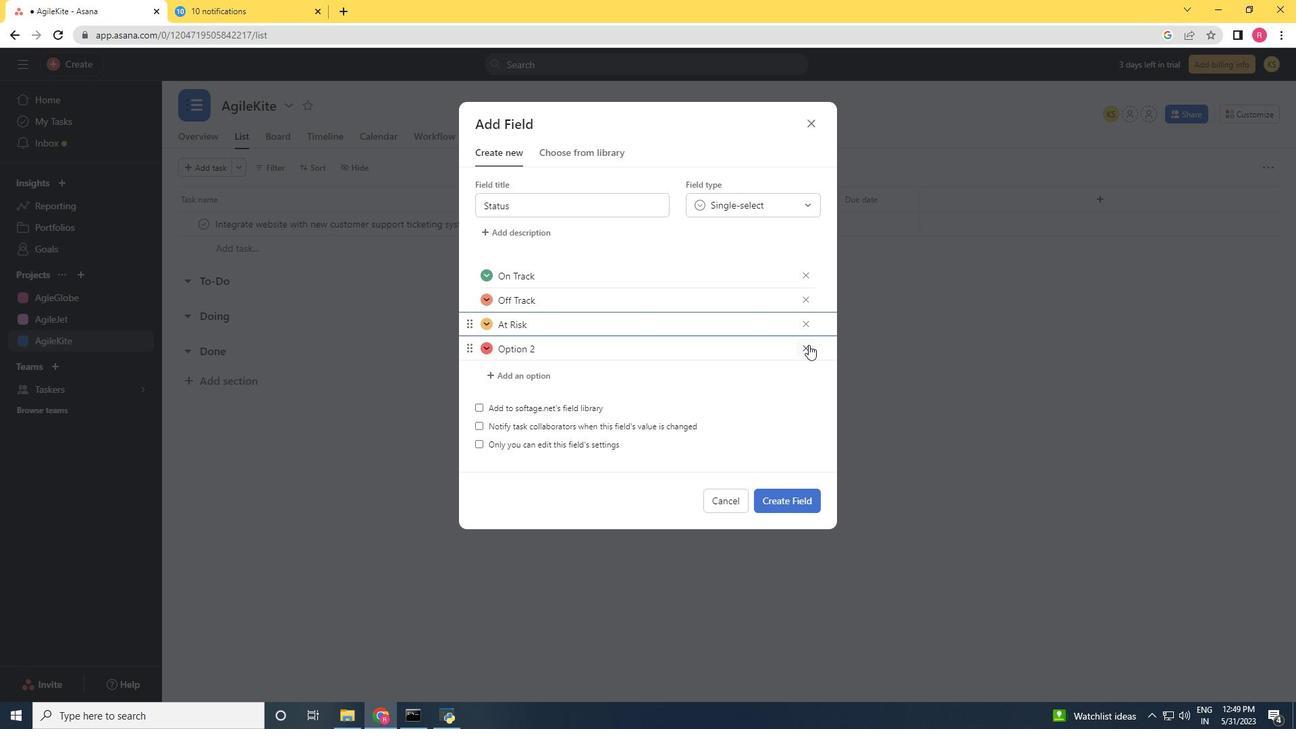 
Action: Mouse moved to (786, 478)
Screenshot: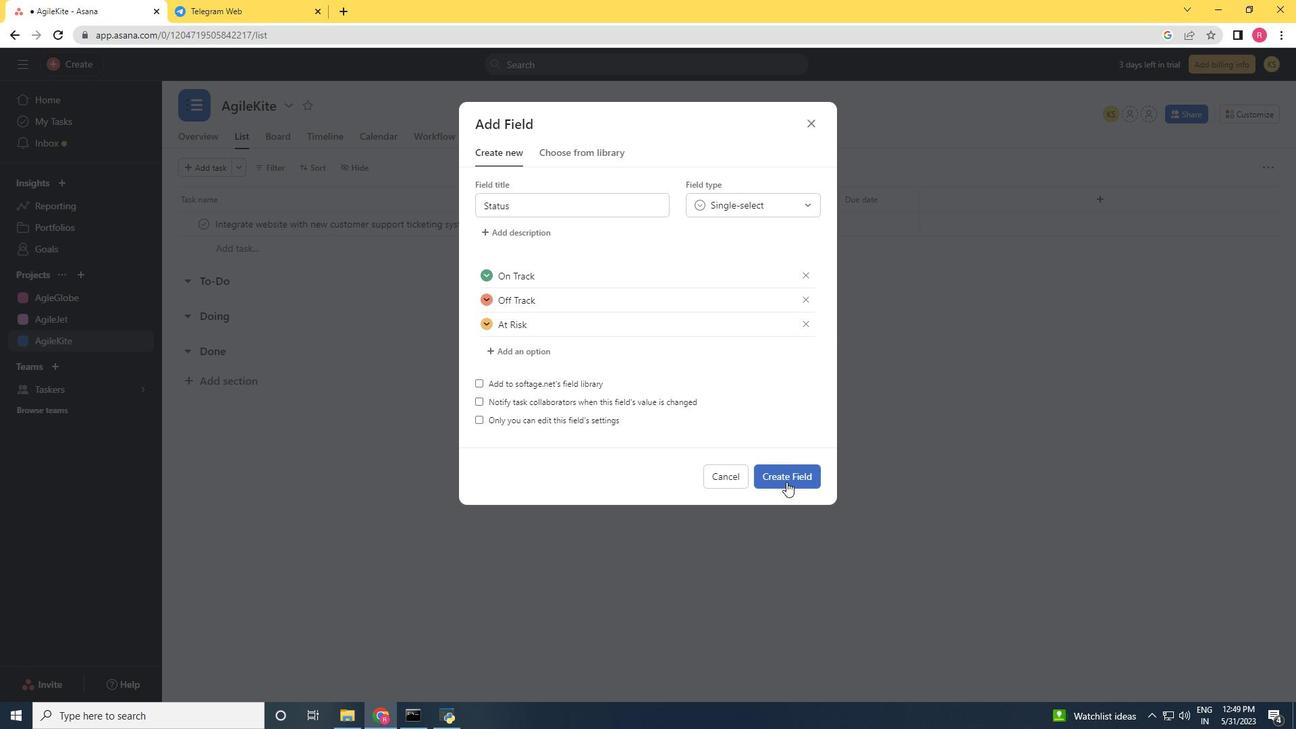 
Action: Mouse pressed left at (786, 478)
Screenshot: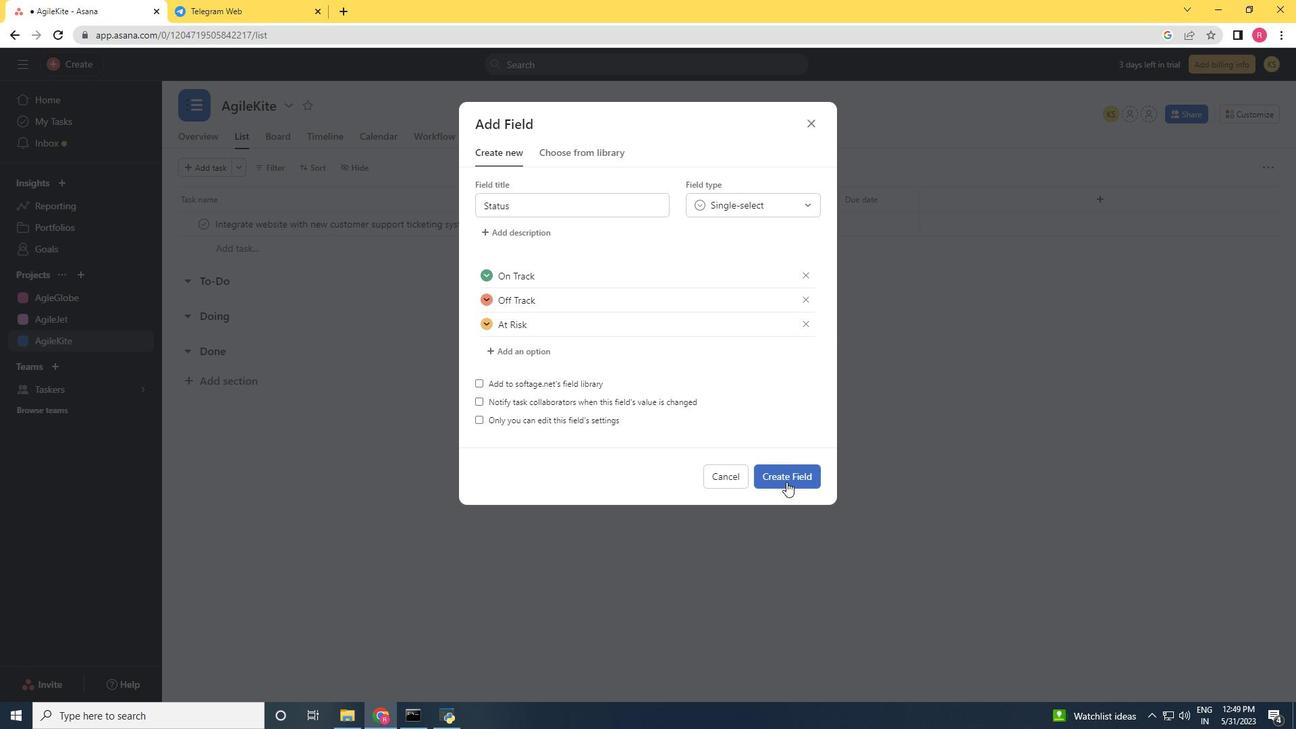 
Action: Mouse moved to (963, 217)
Screenshot: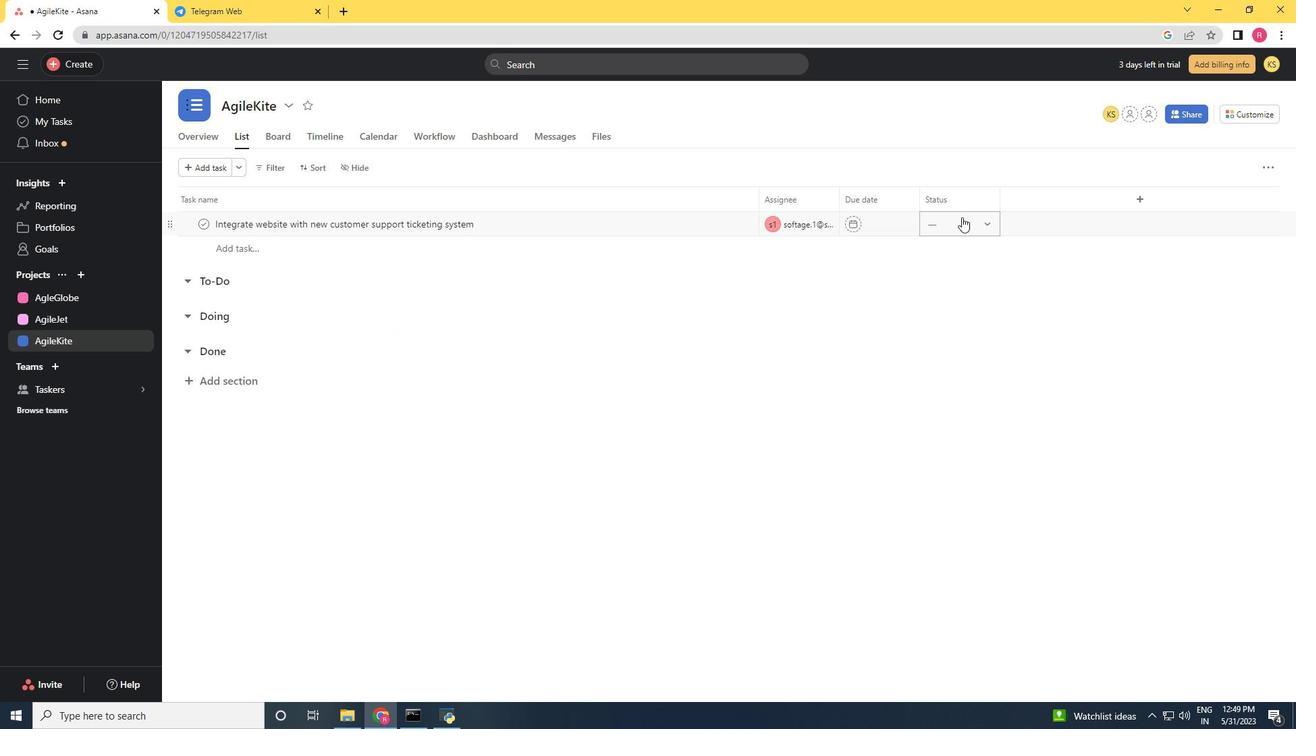 
Action: Mouse pressed left at (963, 217)
Screenshot: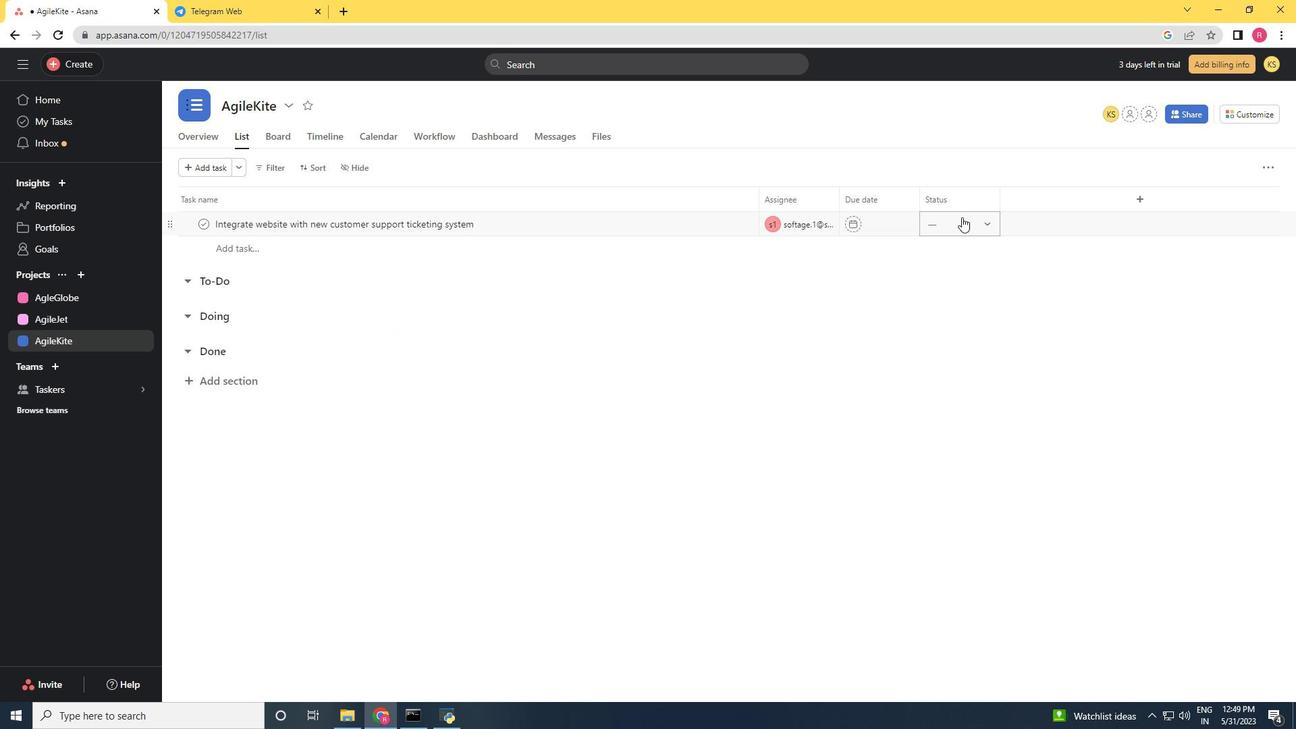 
Action: Mouse moved to (973, 266)
Screenshot: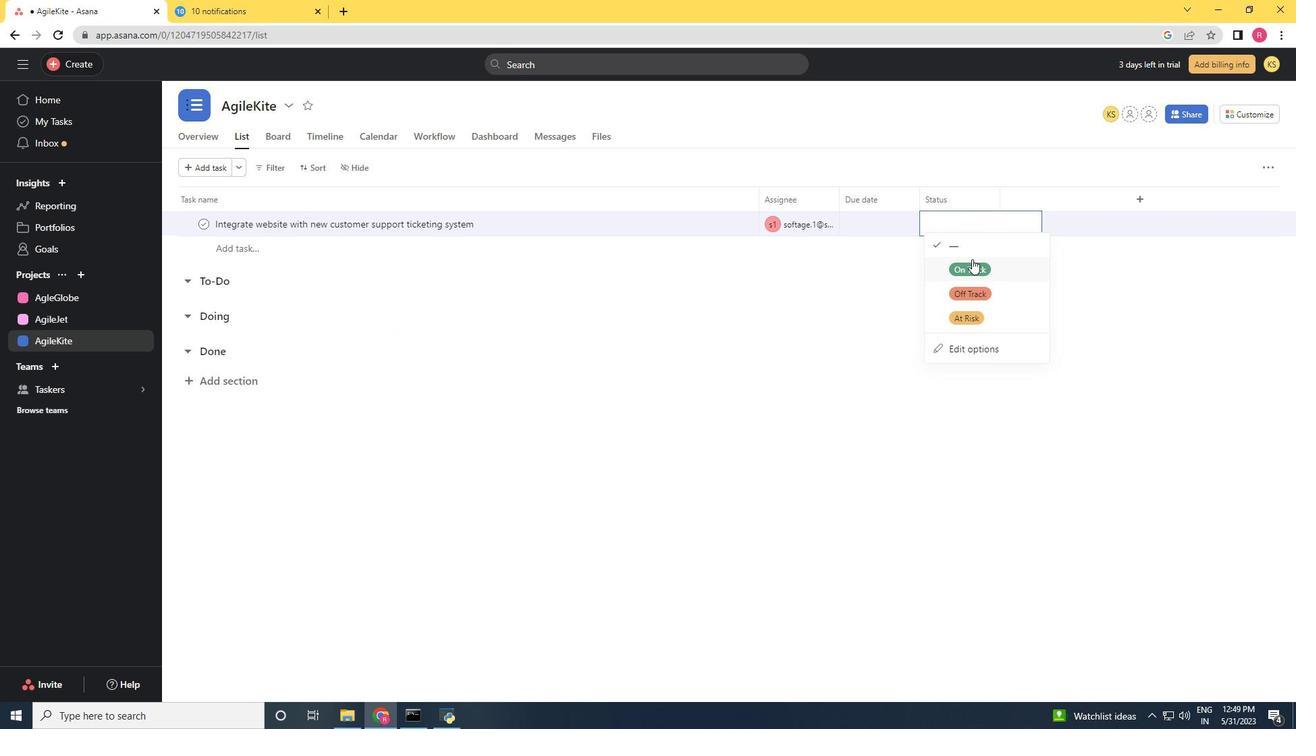 
Action: Mouse pressed left at (973, 266)
Screenshot: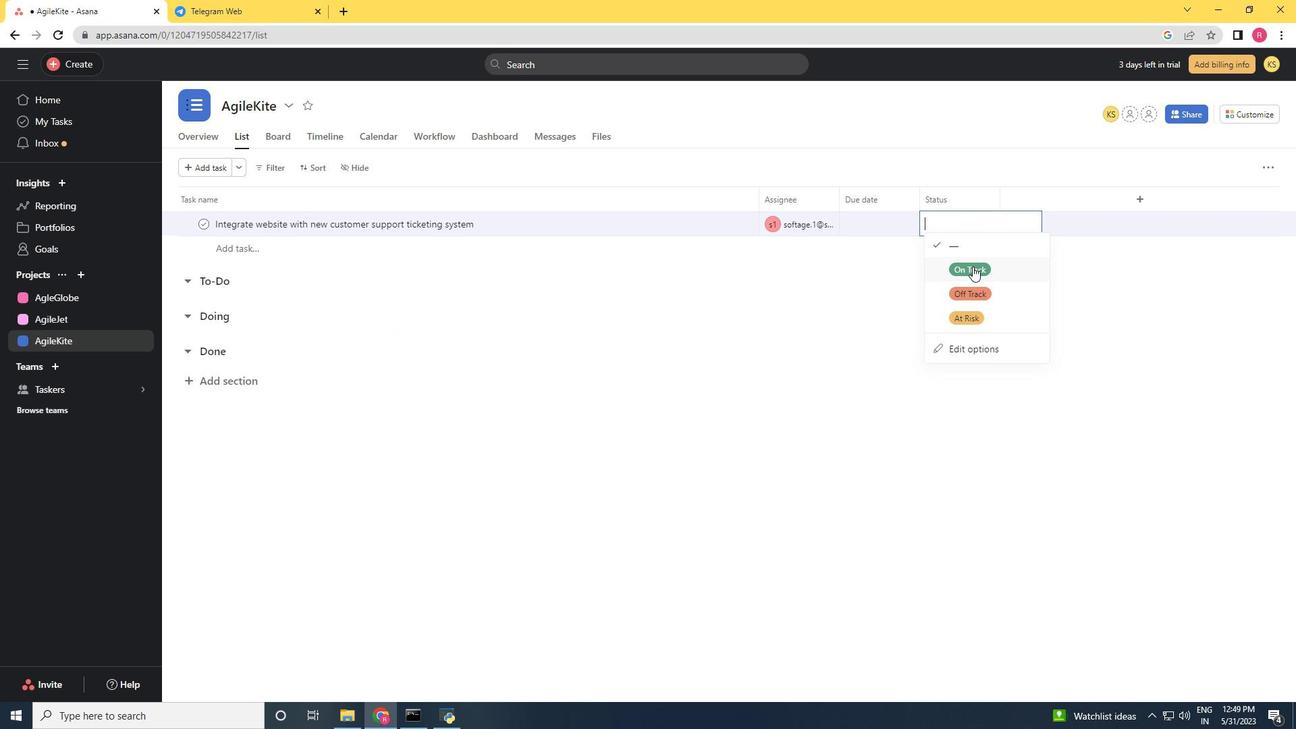
Action: Mouse moved to (1145, 197)
Screenshot: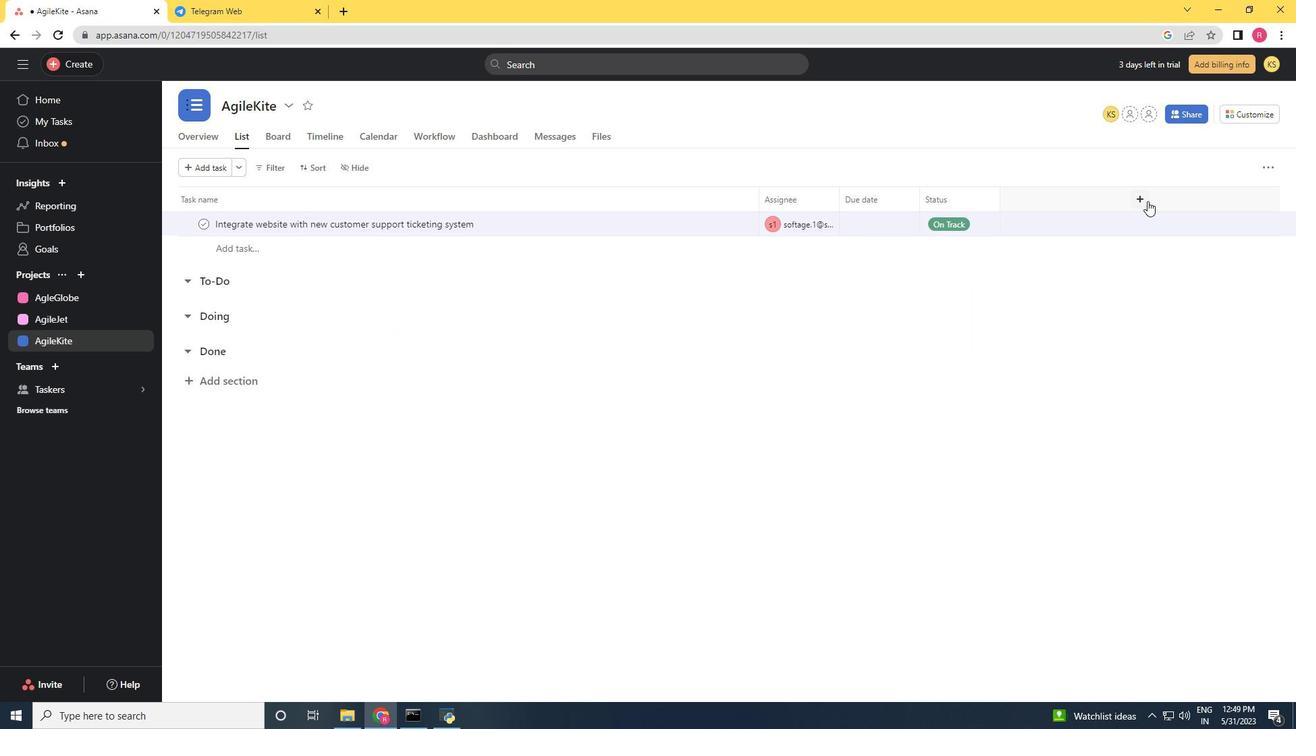 
Action: Mouse pressed left at (1145, 197)
Screenshot: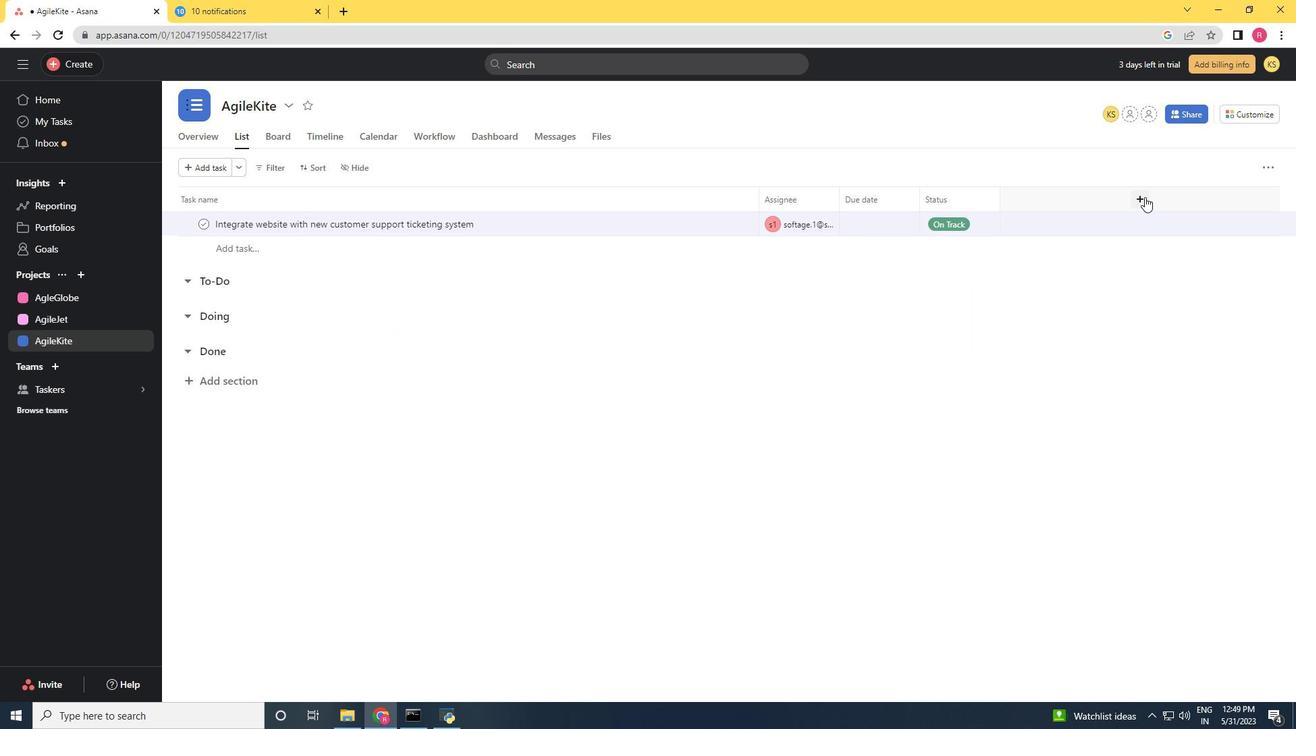 
Action: Mouse moved to (1040, 253)
Screenshot: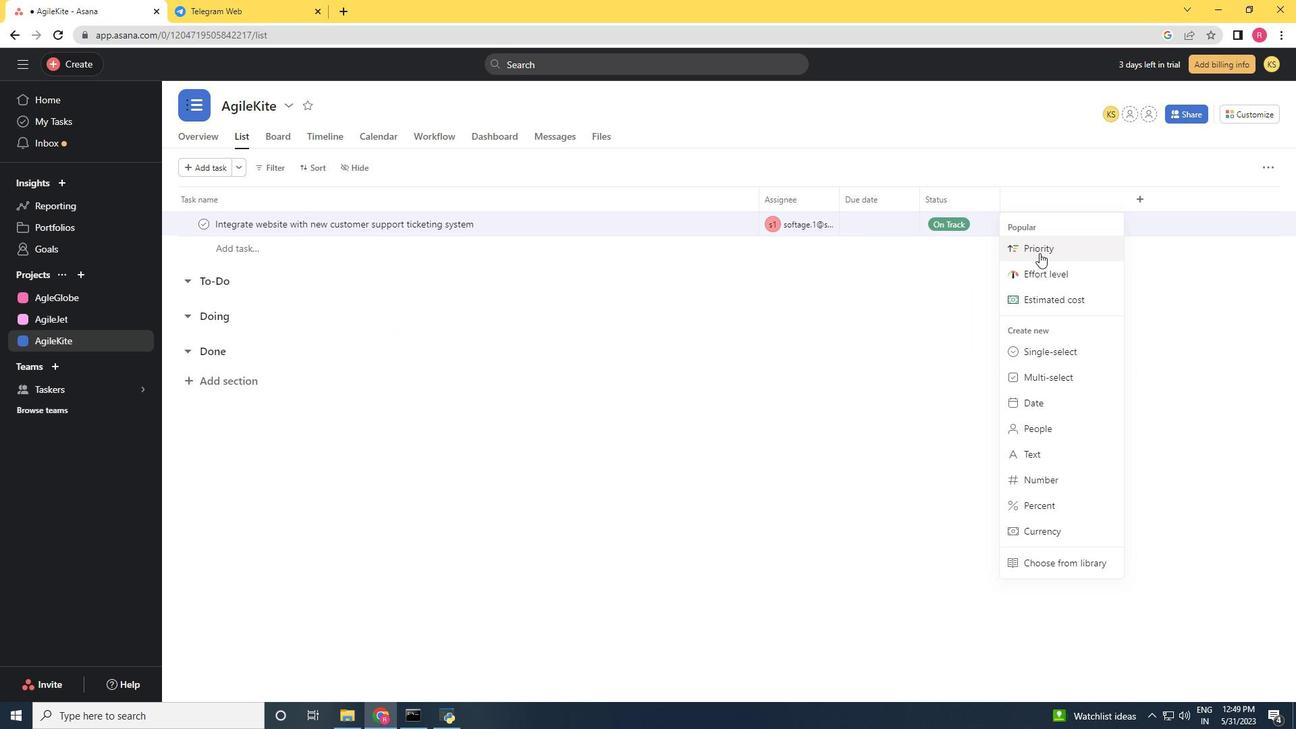 
Action: Mouse pressed left at (1040, 253)
Screenshot: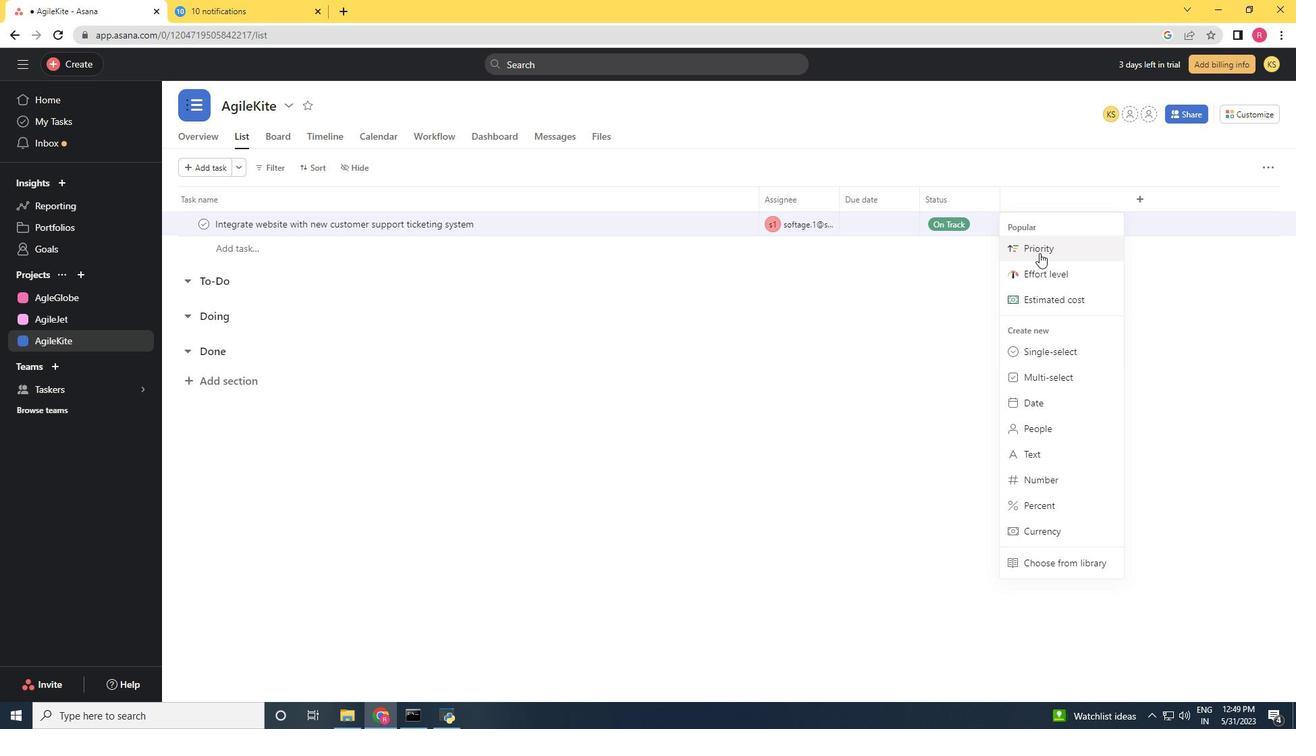 
Action: Mouse moved to (788, 450)
Screenshot: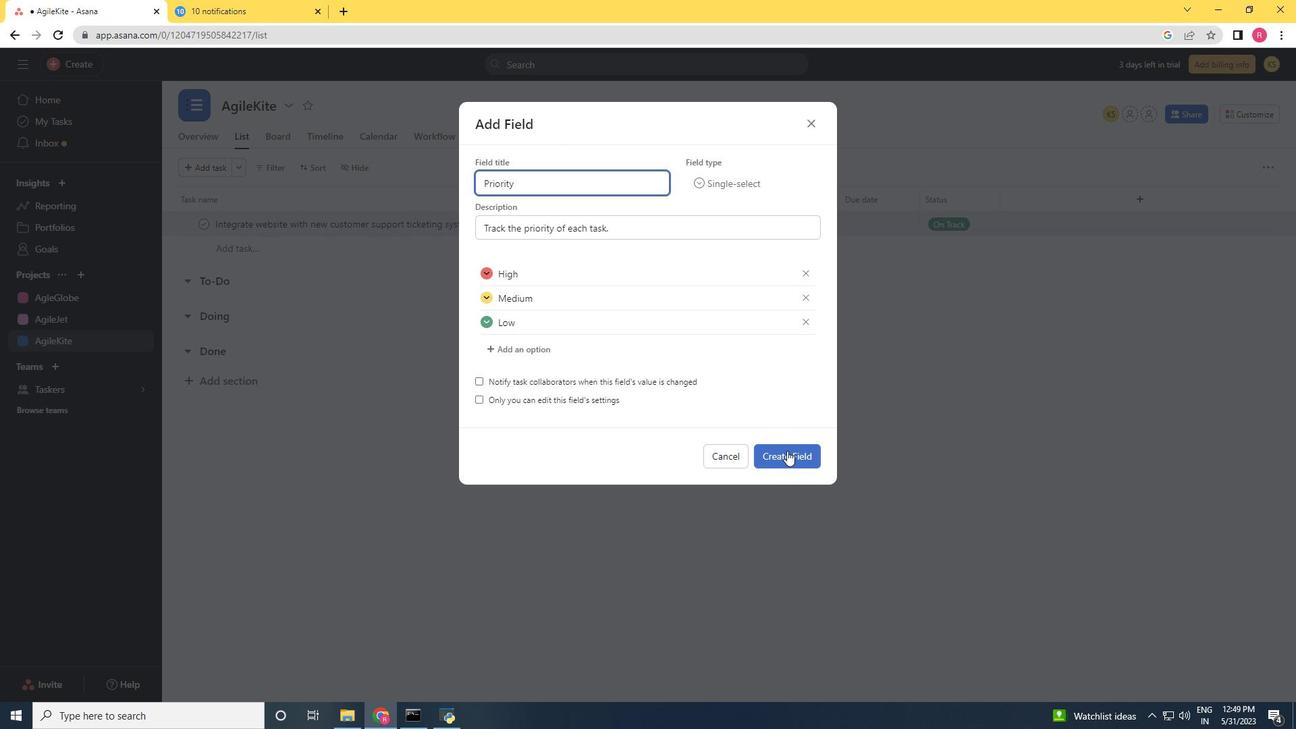 
Action: Mouse pressed left at (788, 450)
Screenshot: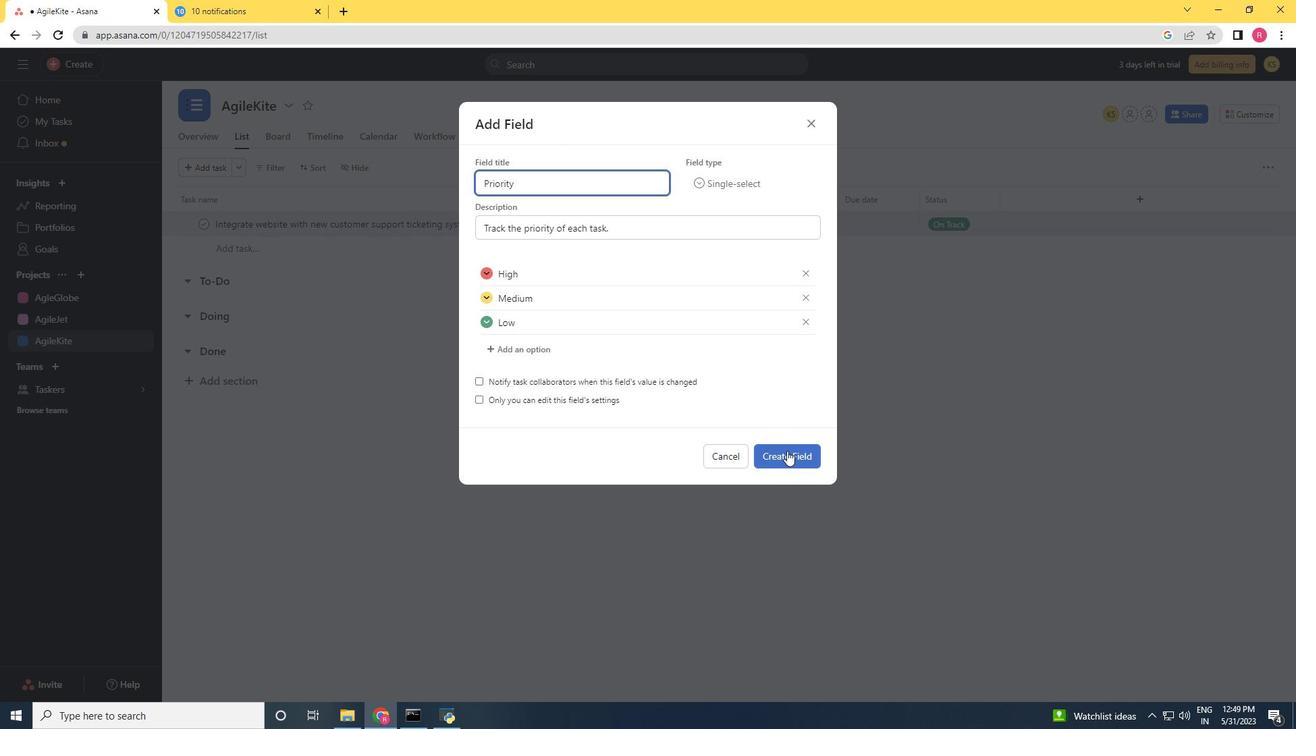
Action: Mouse moved to (1065, 223)
Screenshot: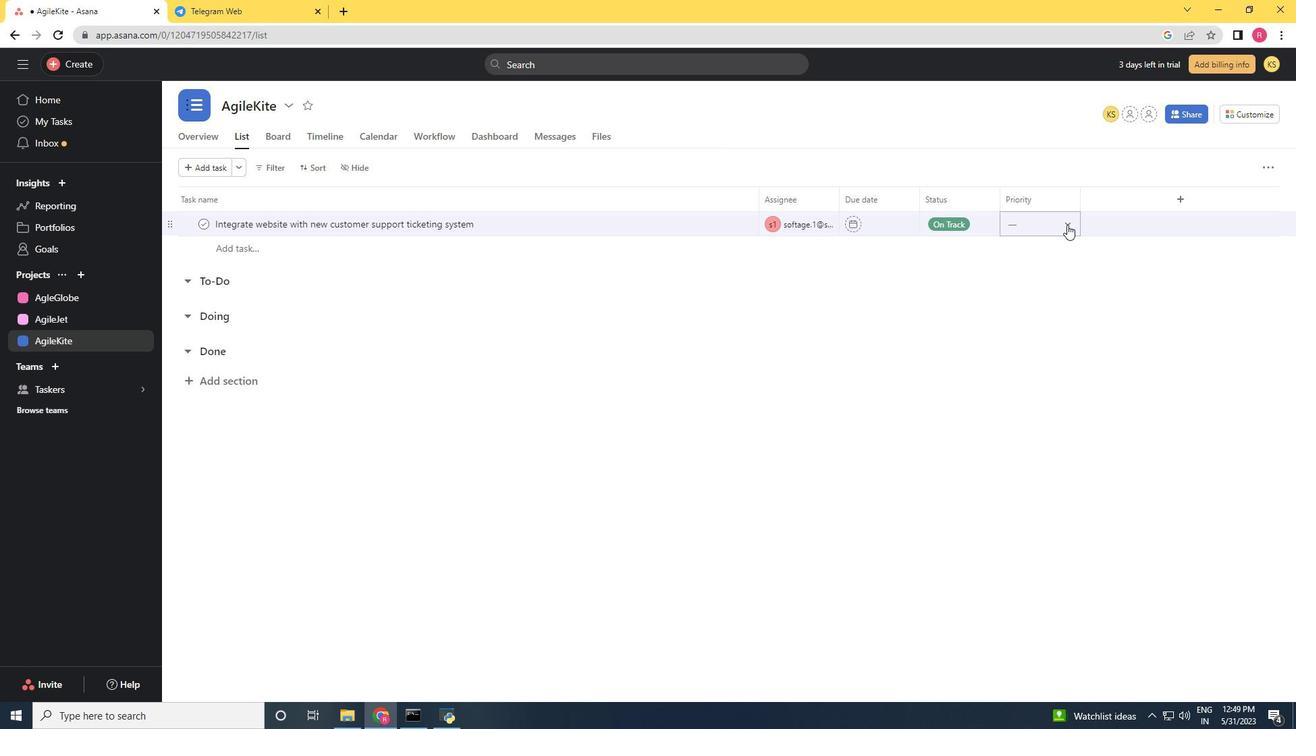 
Action: Mouse pressed left at (1065, 223)
Screenshot: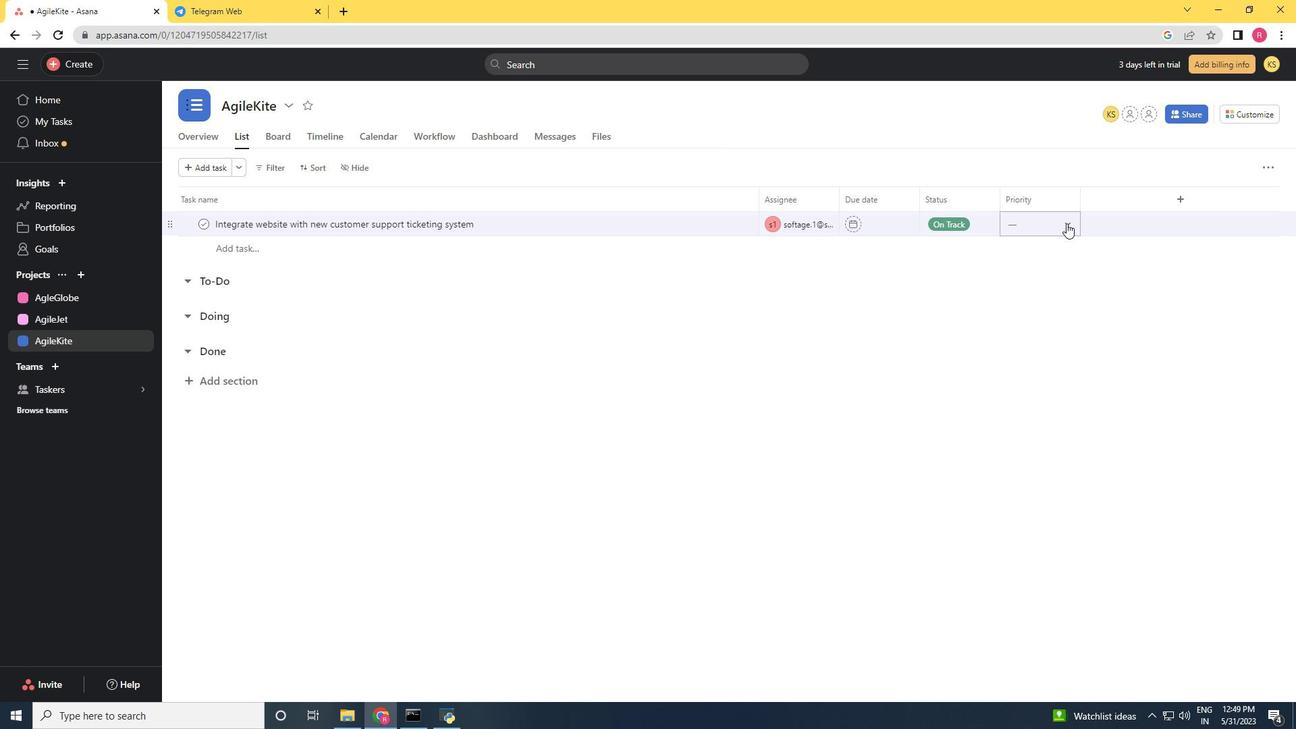 
Action: Mouse moved to (1029, 318)
Screenshot: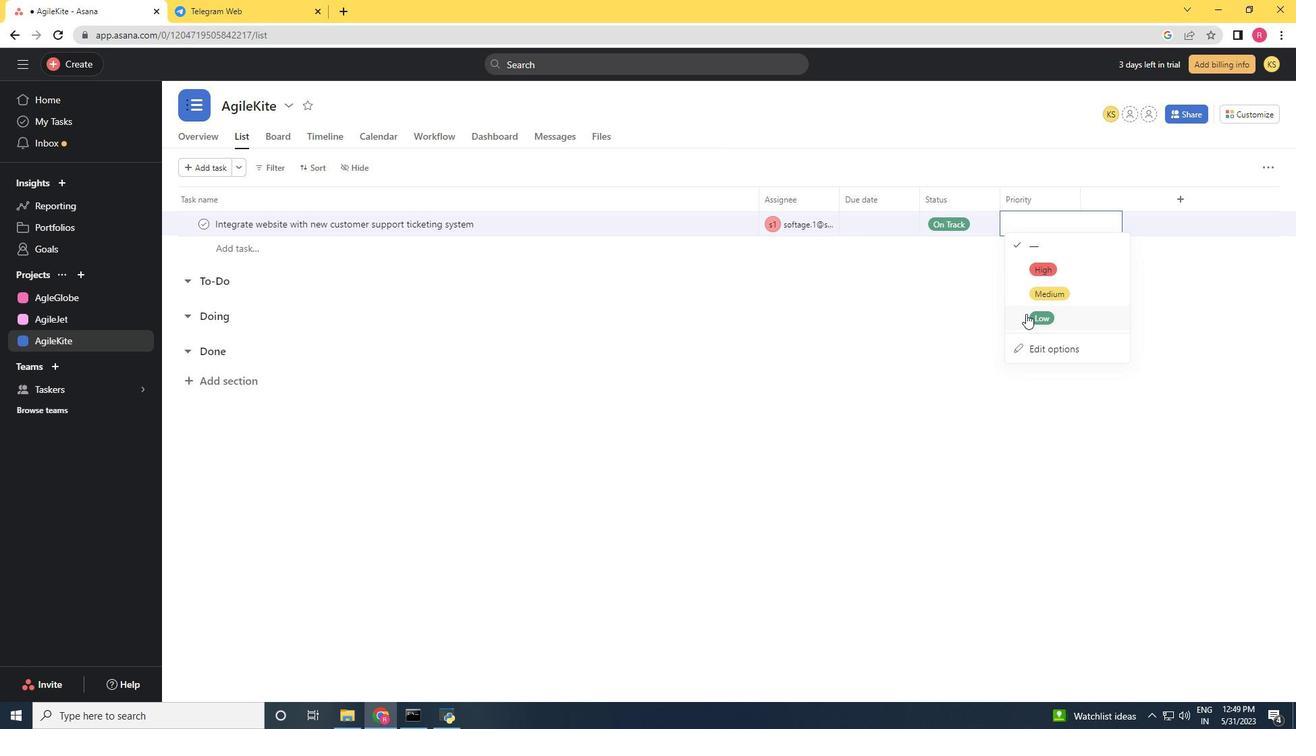 
Action: Mouse pressed left at (1029, 318)
Screenshot: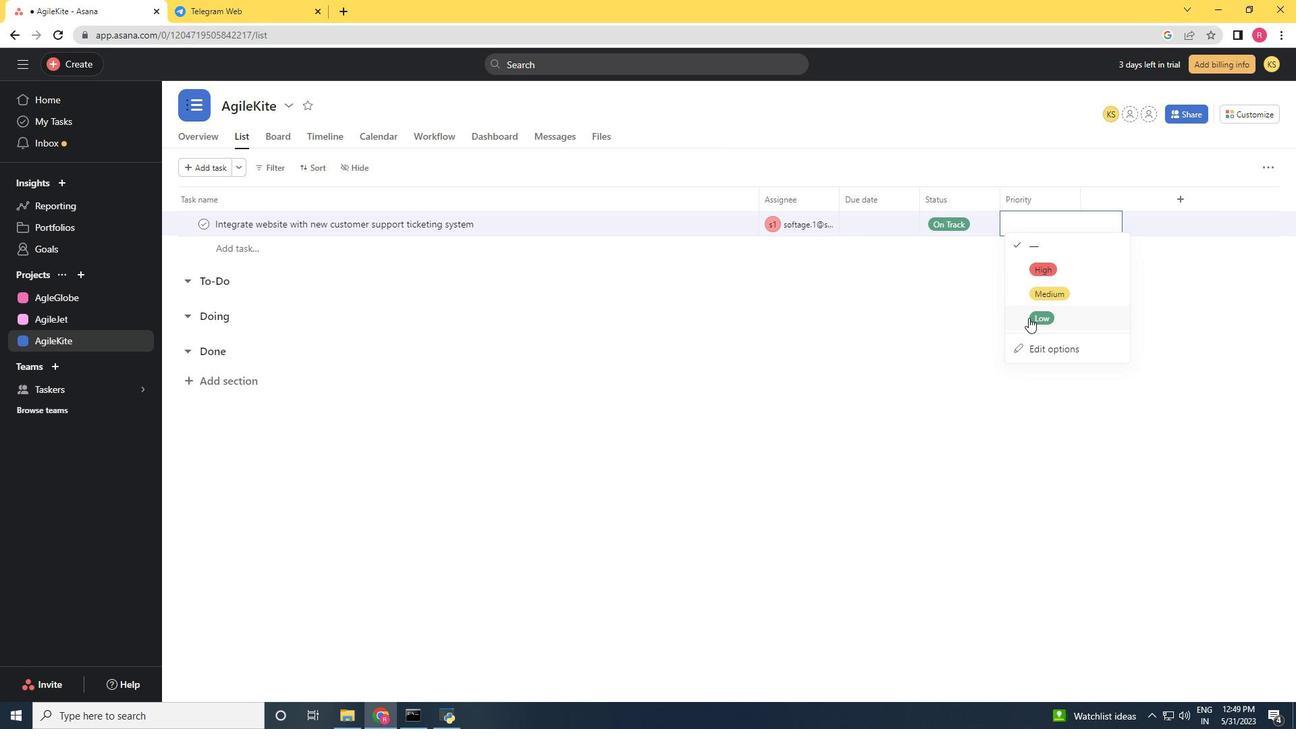 
Action: Mouse moved to (1027, 320)
Screenshot: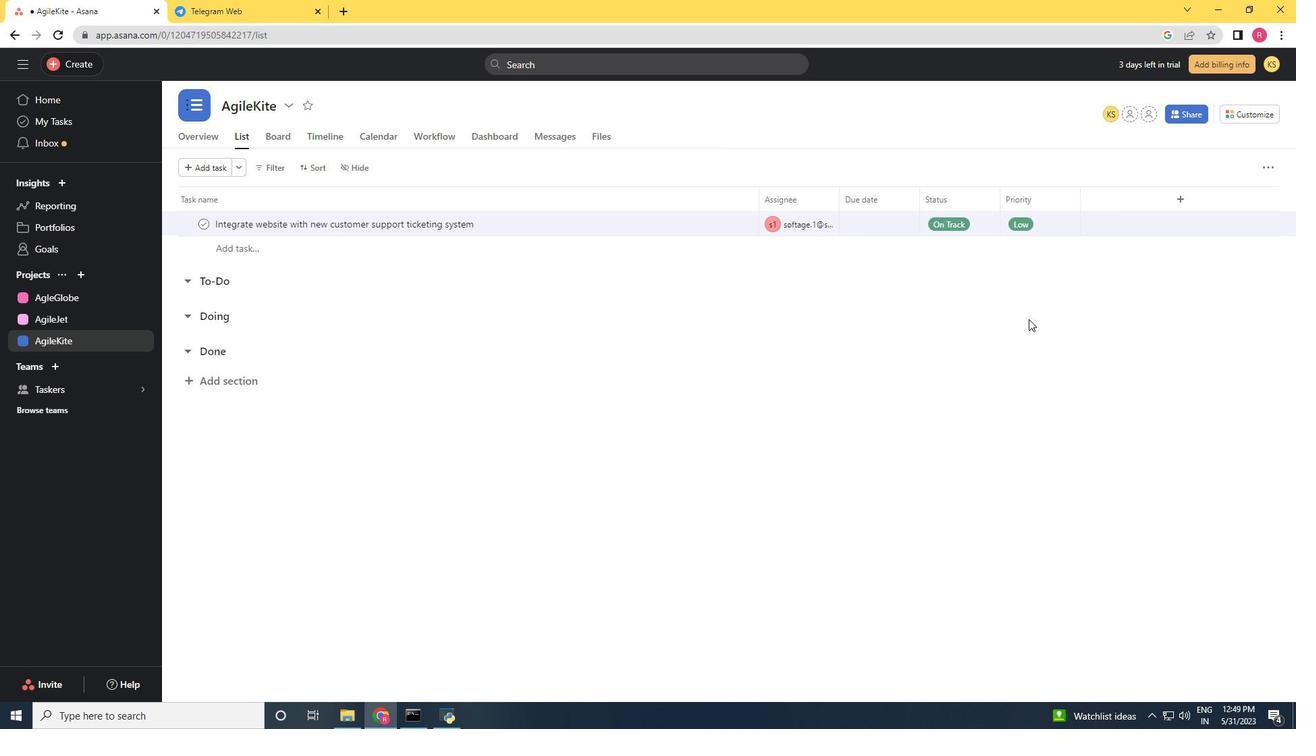 
